 Task: Create a due date automation trigger when advanced on, on the monday after a card is due add basic without the blue label at 11:00 AM.
Action: Mouse moved to (984, 291)
Screenshot: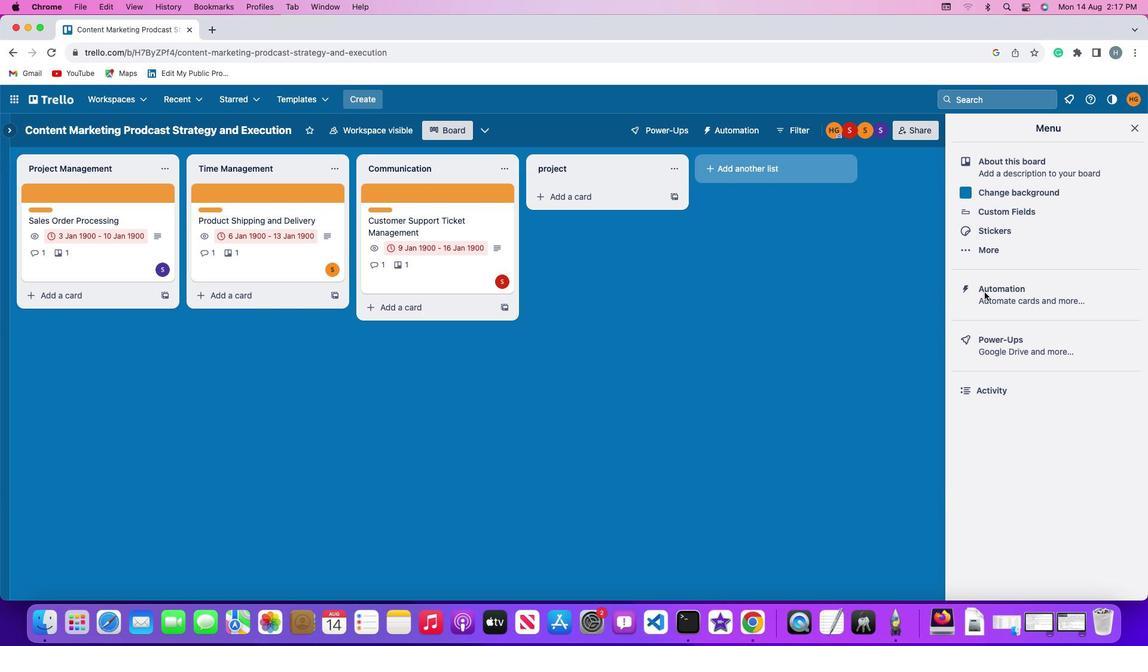 
Action: Mouse pressed left at (984, 291)
Screenshot: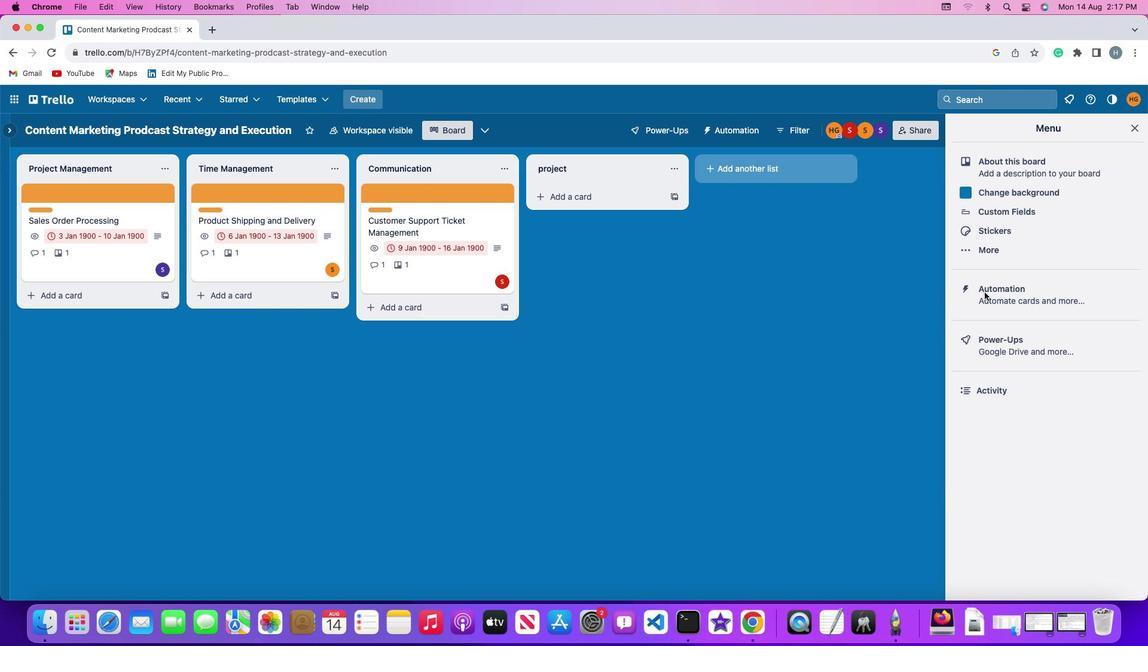 
Action: Mouse pressed left at (984, 291)
Screenshot: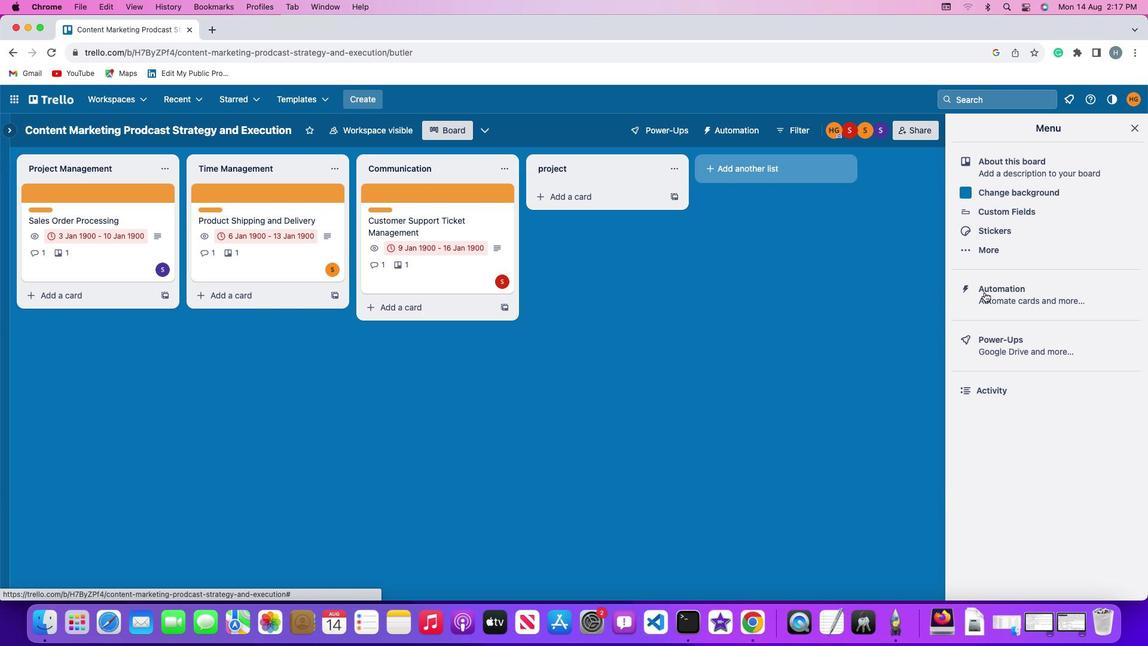 
Action: Mouse moved to (93, 287)
Screenshot: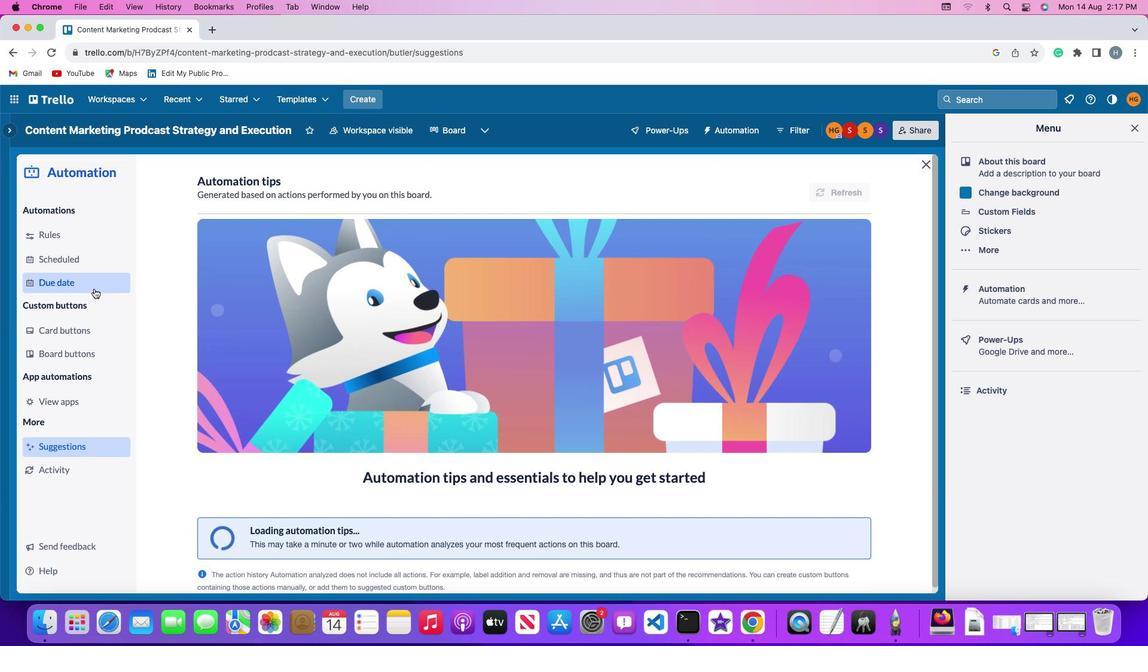 
Action: Mouse pressed left at (93, 287)
Screenshot: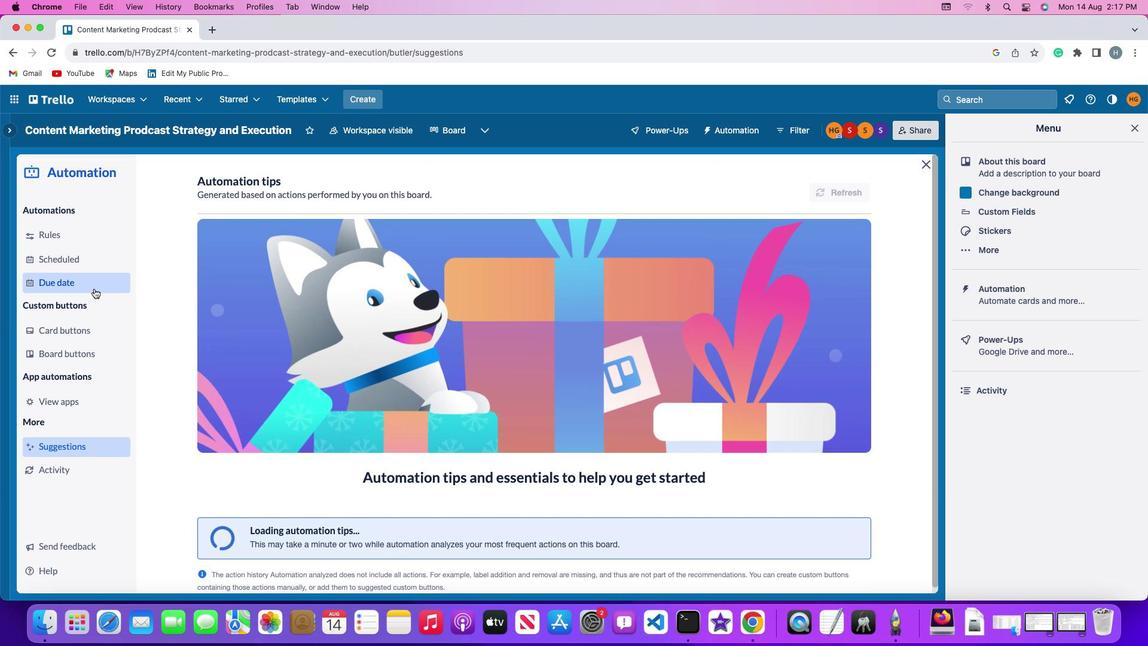 
Action: Mouse moved to (783, 184)
Screenshot: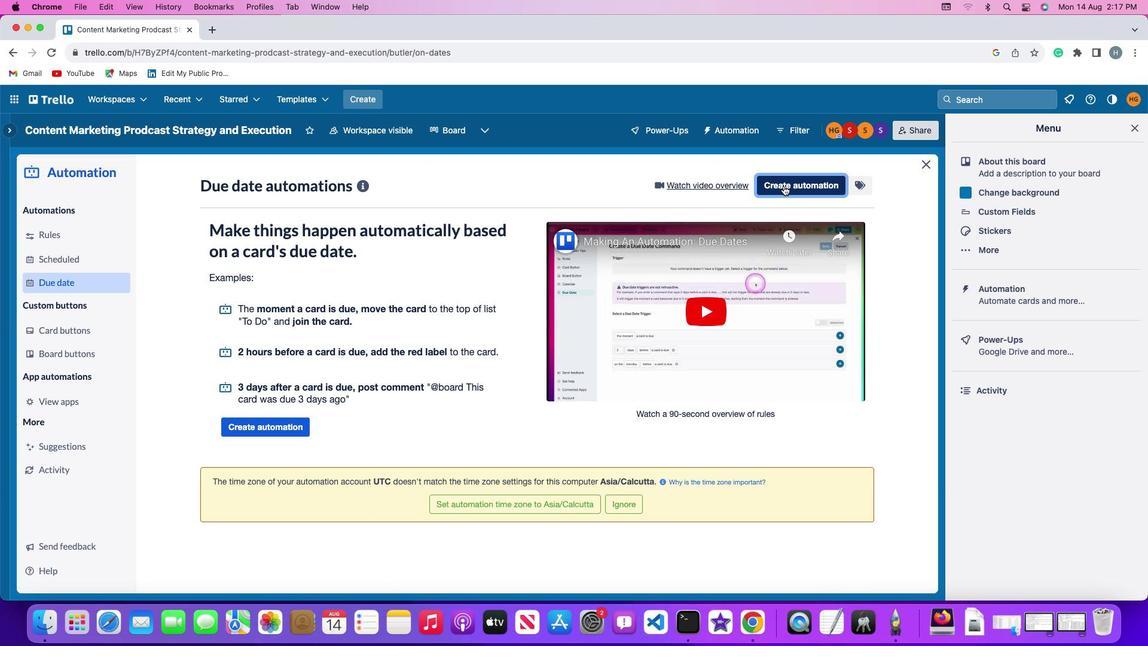 
Action: Mouse pressed left at (783, 184)
Screenshot: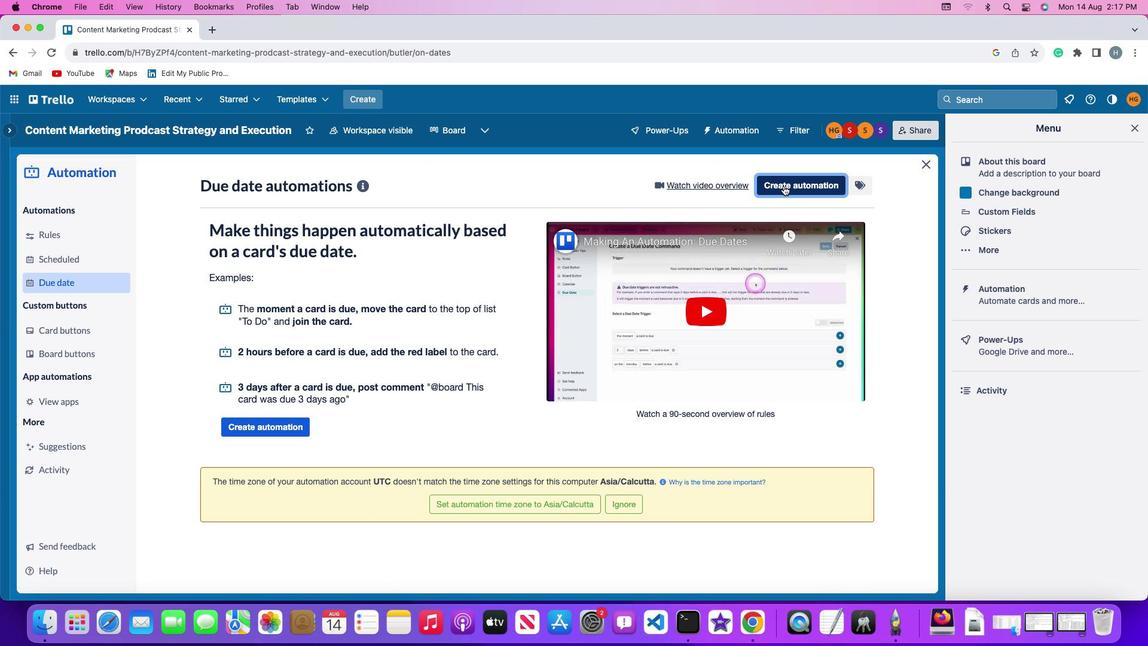 
Action: Mouse moved to (278, 296)
Screenshot: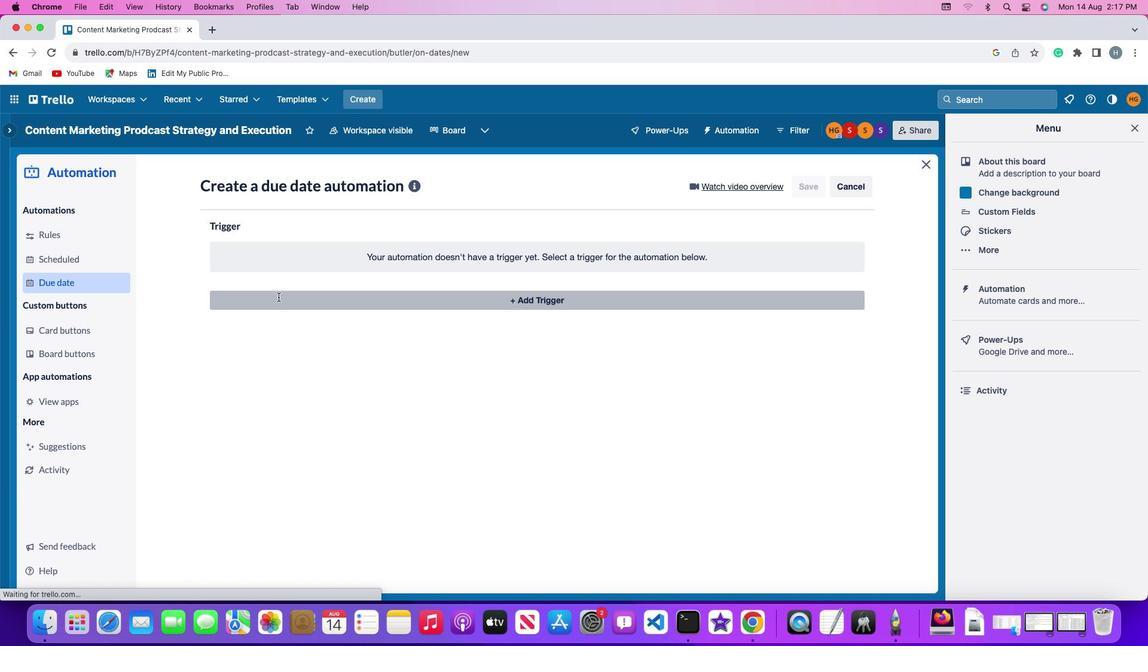 
Action: Mouse pressed left at (278, 296)
Screenshot: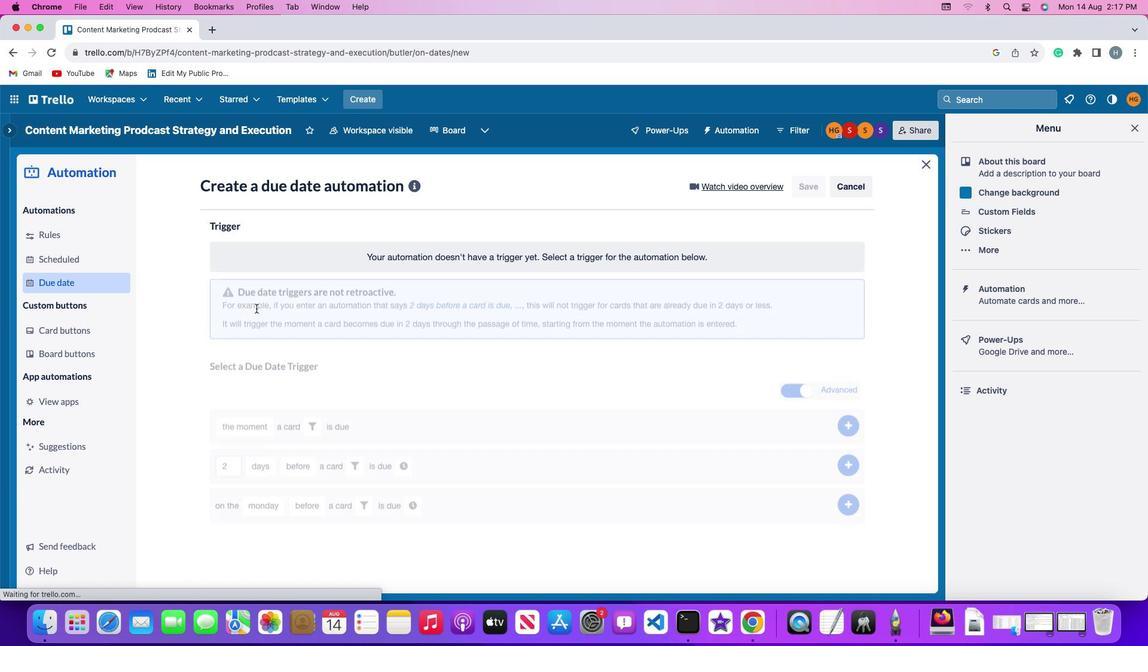 
Action: Mouse moved to (267, 513)
Screenshot: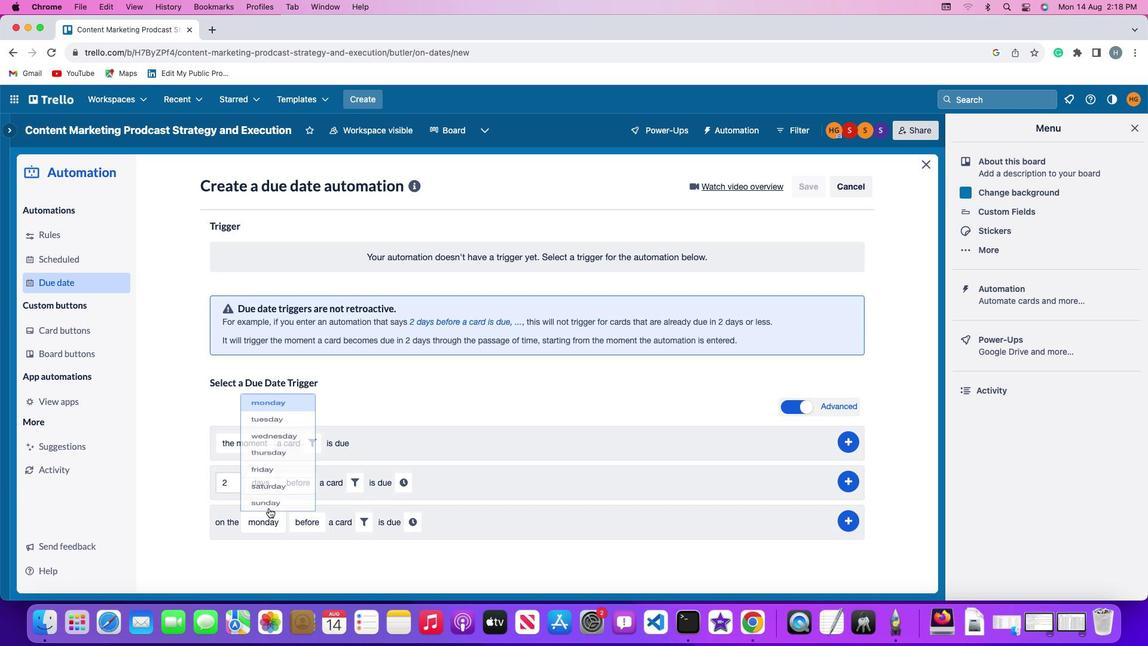 
Action: Mouse pressed left at (267, 513)
Screenshot: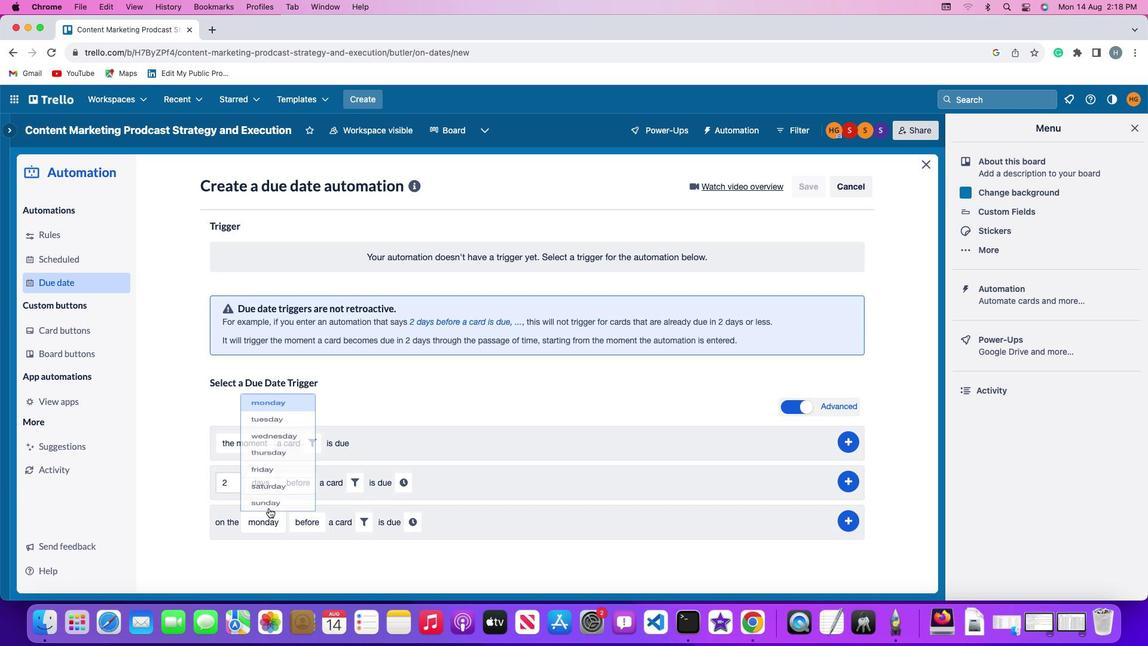 
Action: Mouse moved to (289, 354)
Screenshot: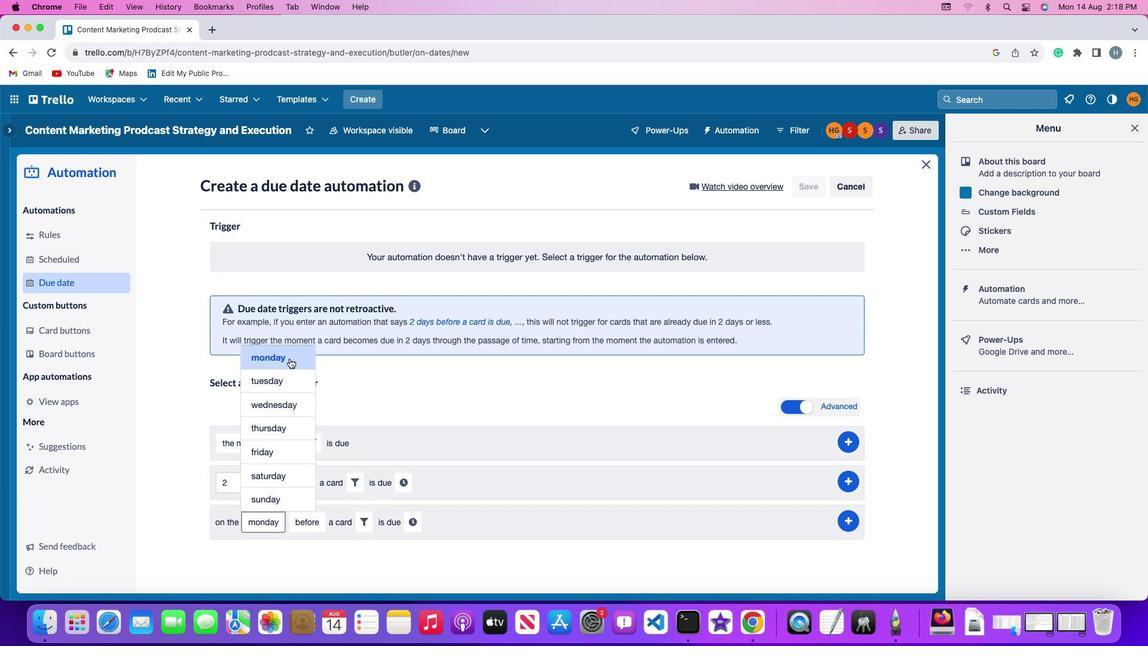 
Action: Mouse pressed left at (289, 354)
Screenshot: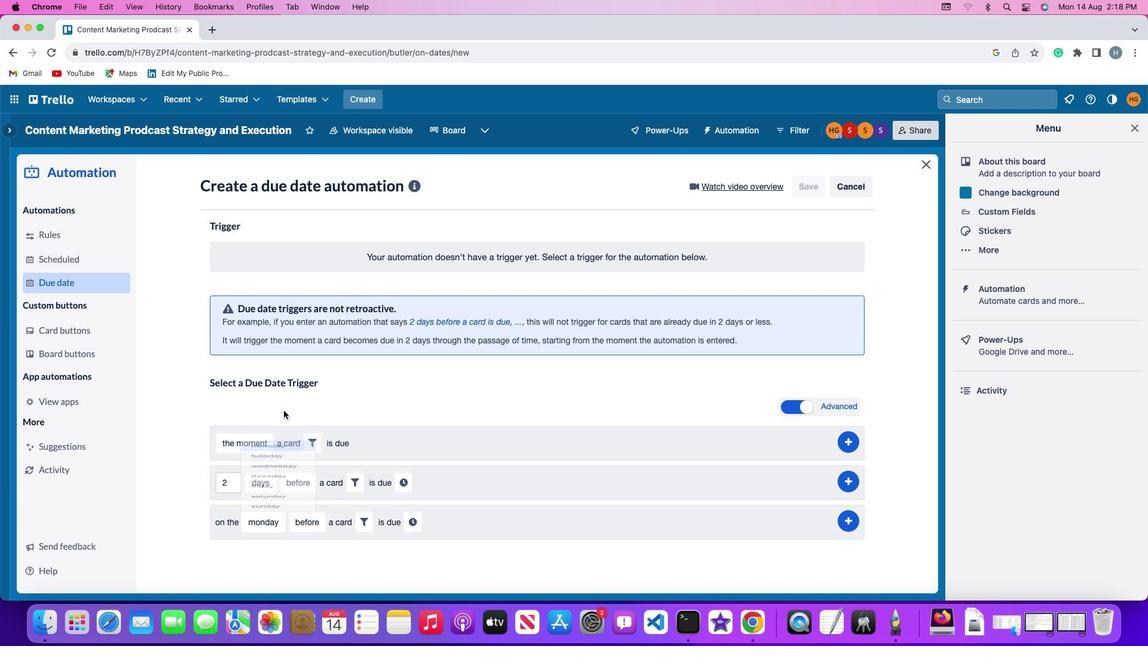 
Action: Mouse moved to (307, 521)
Screenshot: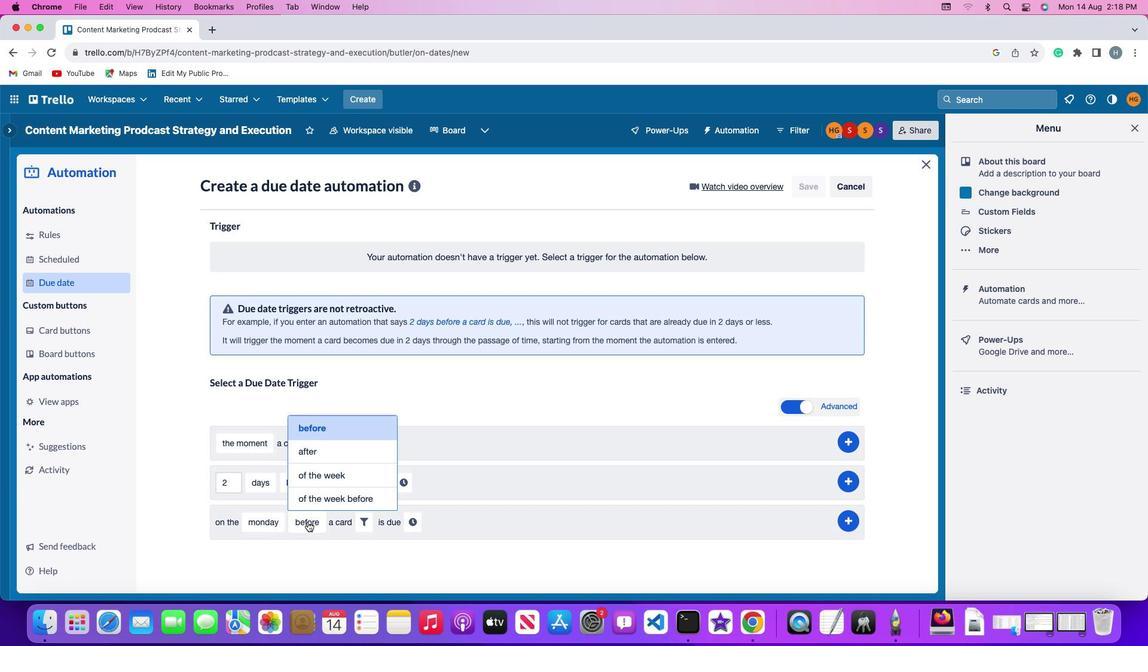
Action: Mouse pressed left at (307, 521)
Screenshot: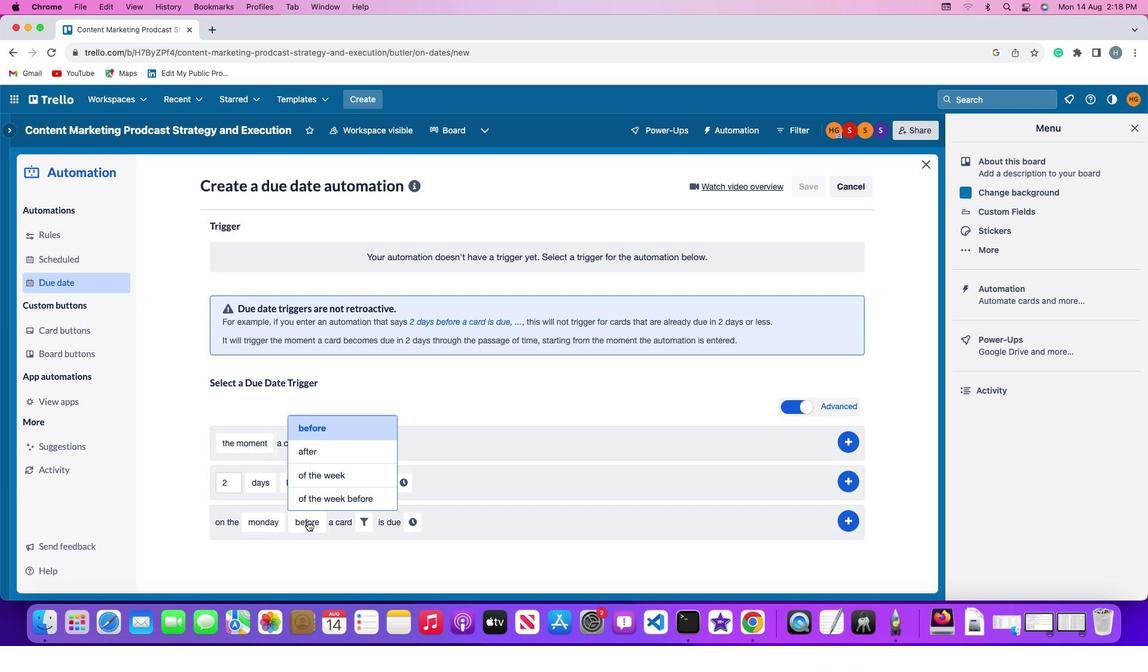 
Action: Mouse moved to (326, 446)
Screenshot: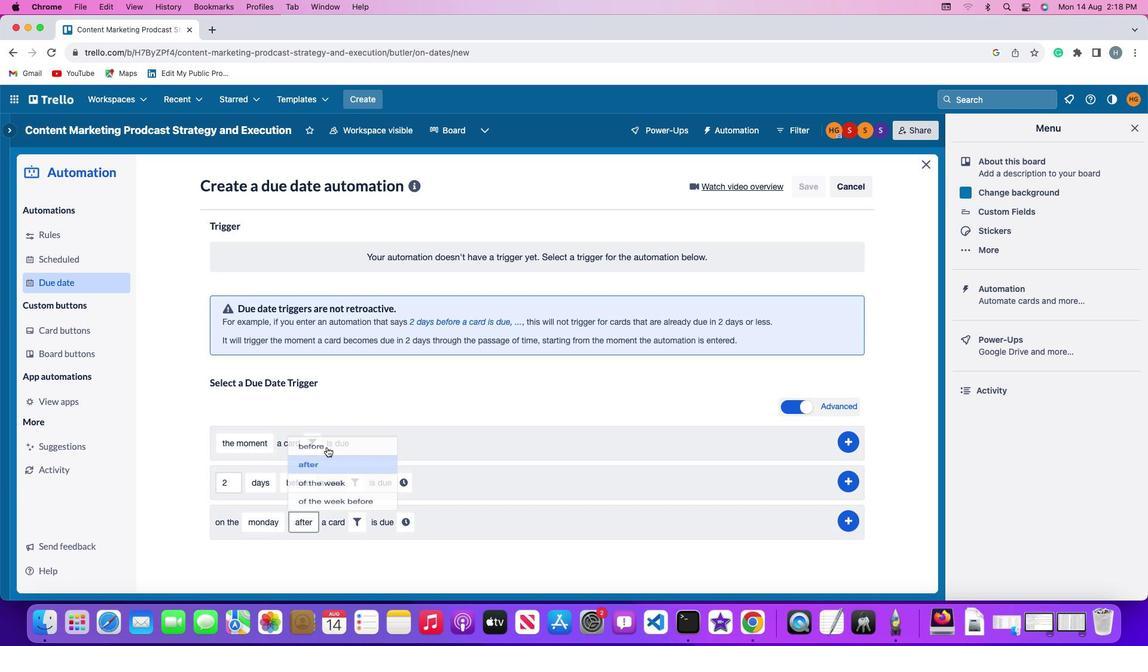 
Action: Mouse pressed left at (326, 446)
Screenshot: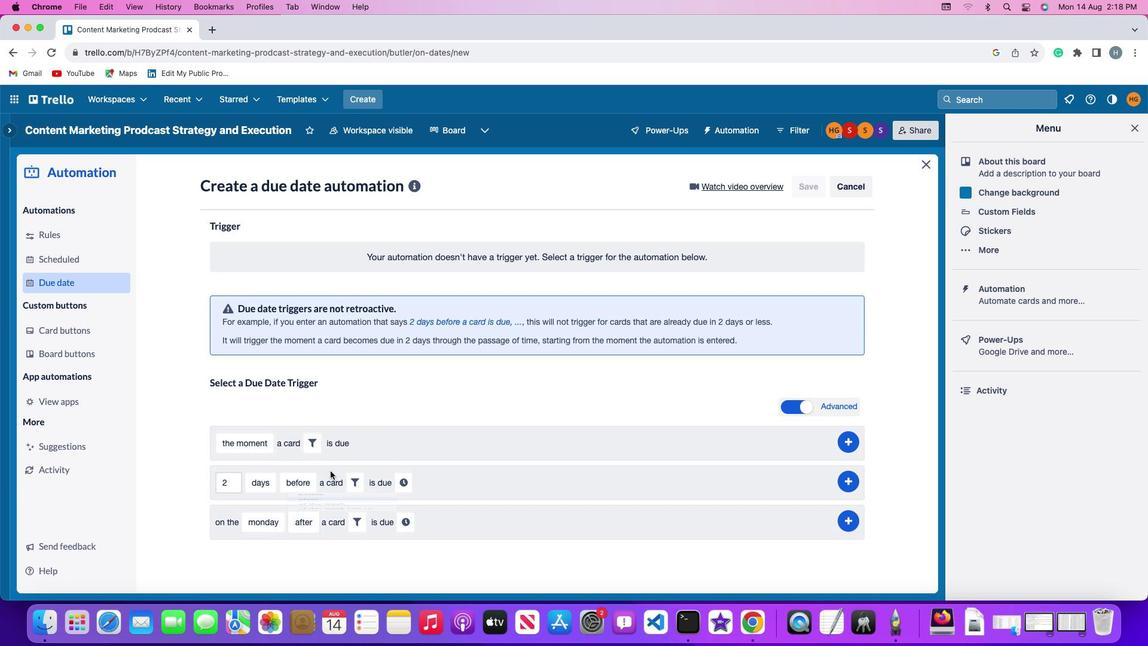 
Action: Mouse moved to (363, 521)
Screenshot: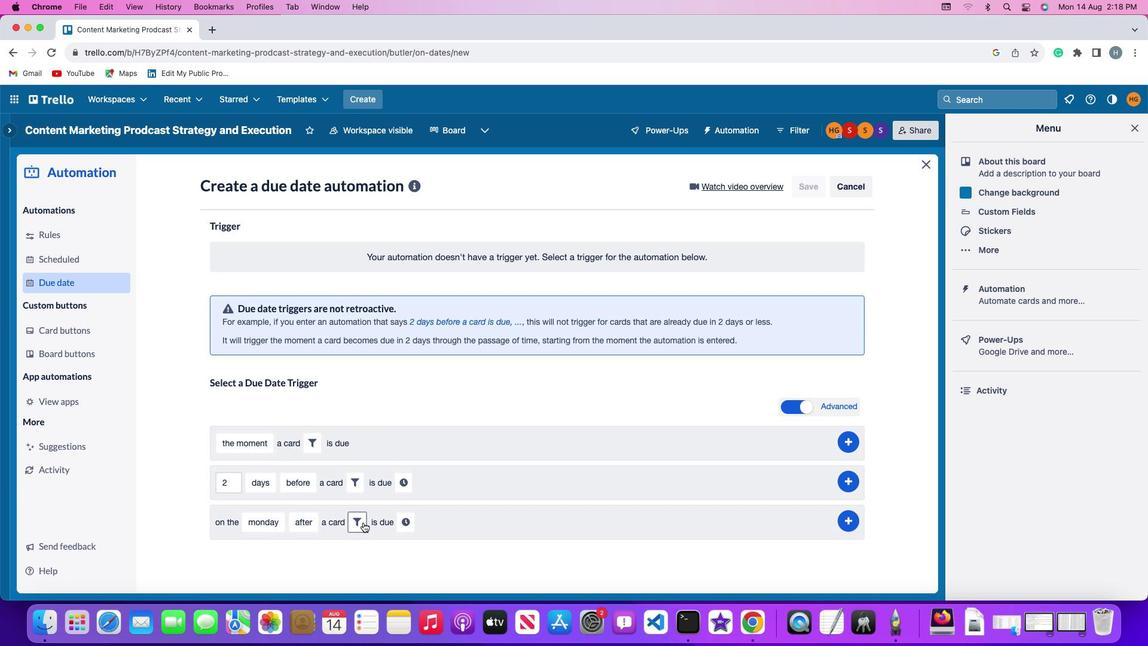 
Action: Mouse pressed left at (363, 521)
Screenshot: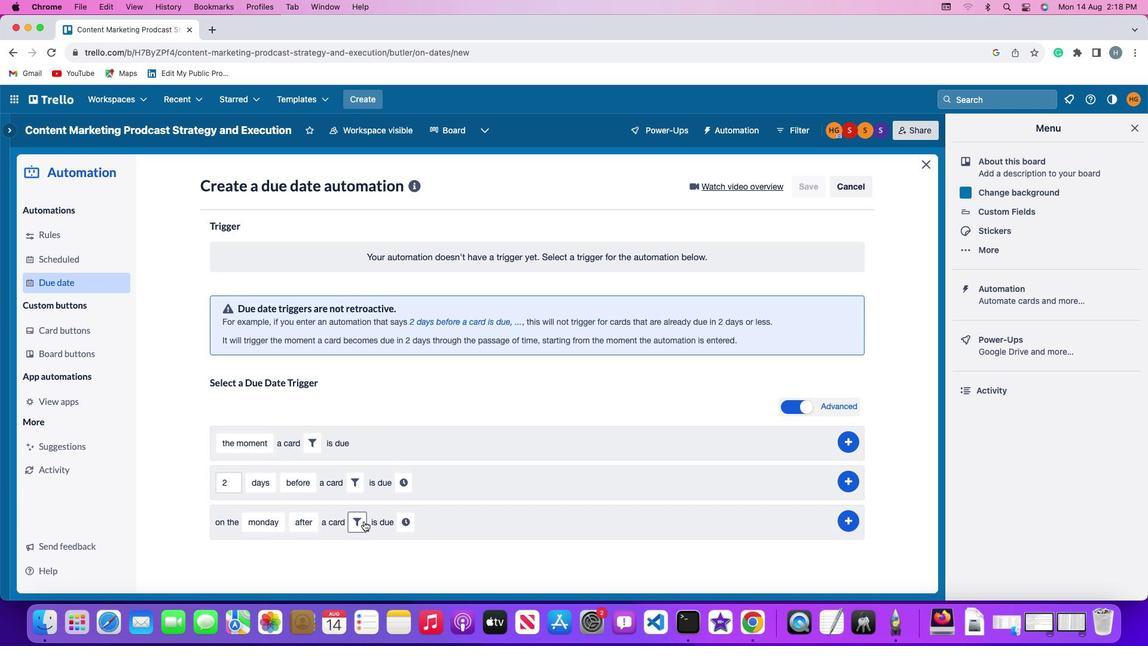
Action: Mouse moved to (338, 556)
Screenshot: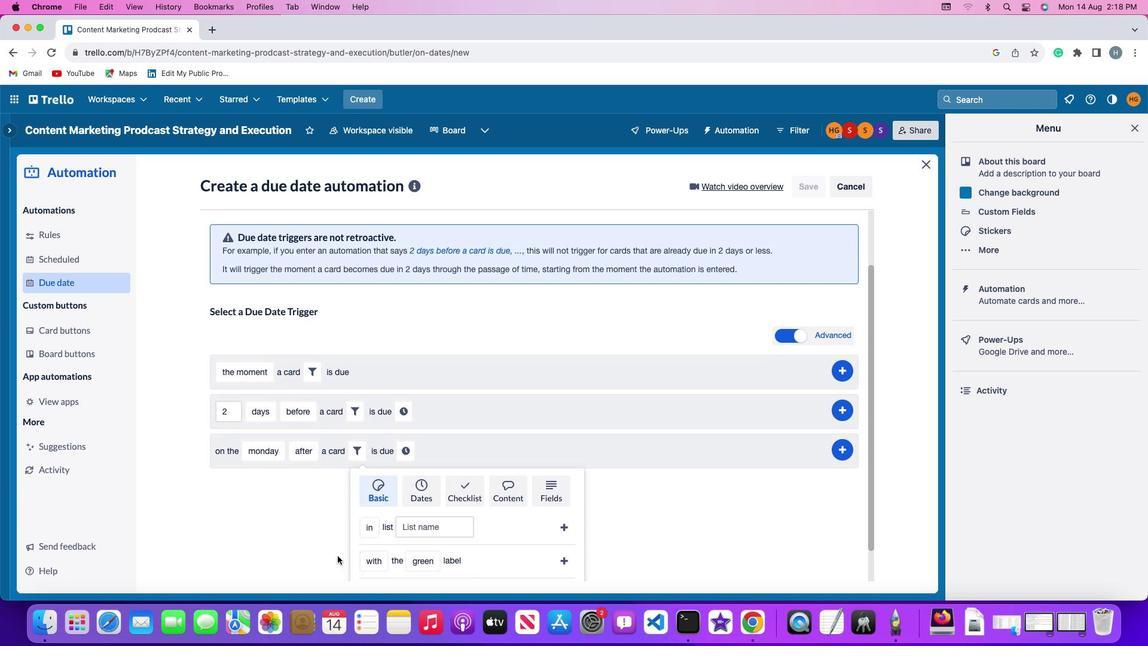 
Action: Mouse scrolled (338, 556) with delta (0, 0)
Screenshot: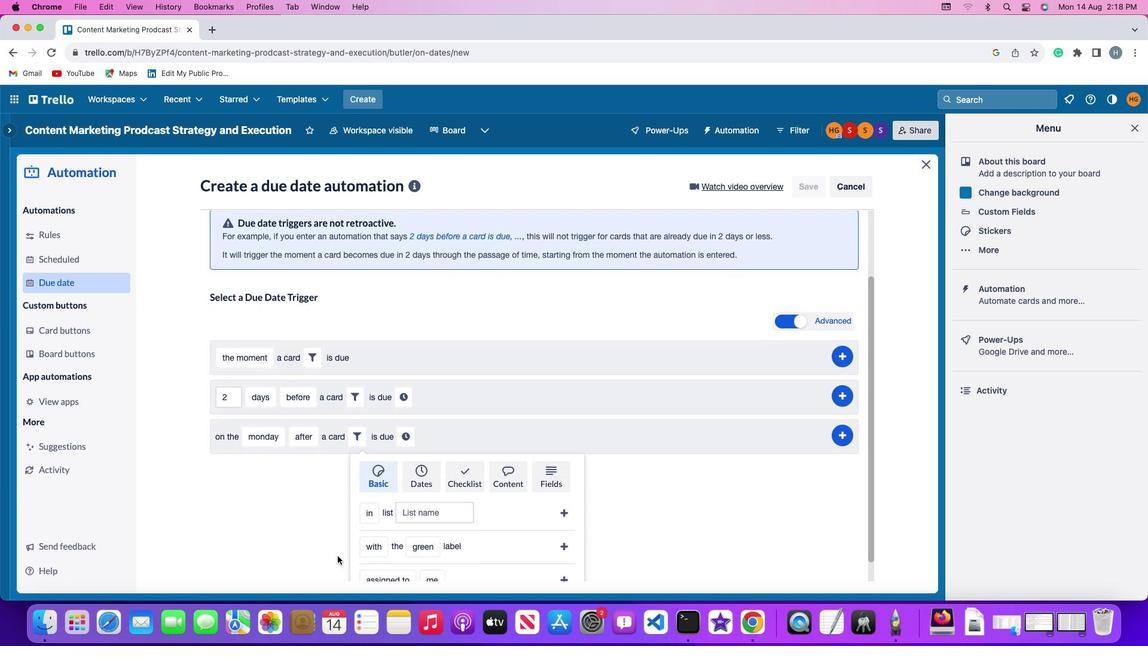
Action: Mouse scrolled (338, 556) with delta (0, 0)
Screenshot: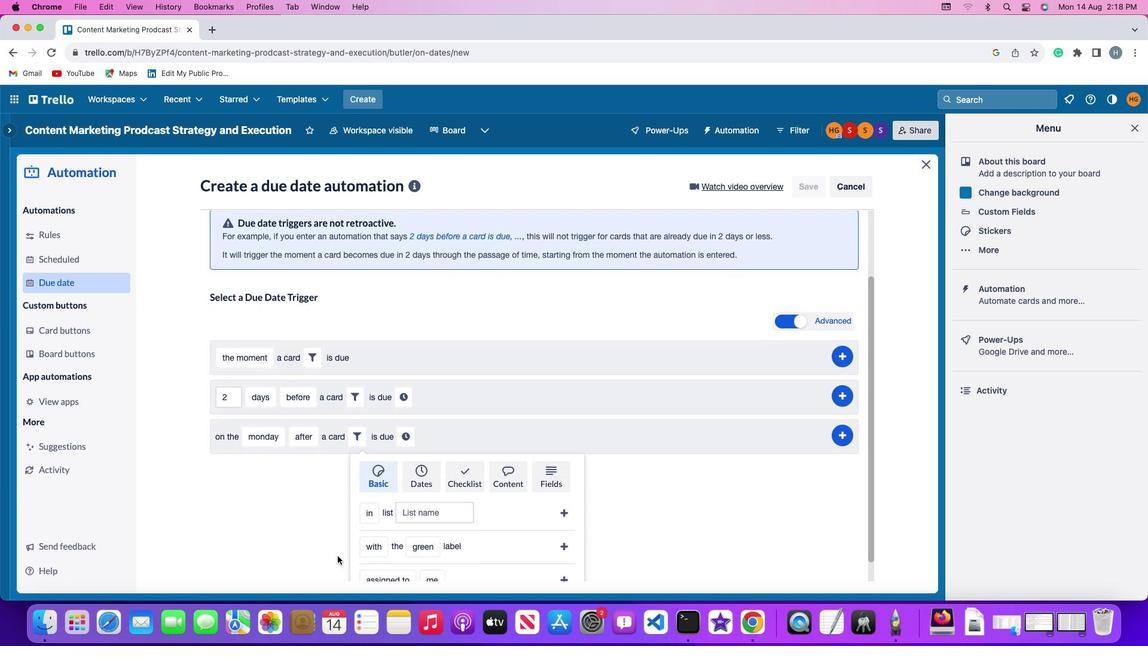 
Action: Mouse scrolled (338, 556) with delta (0, -1)
Screenshot: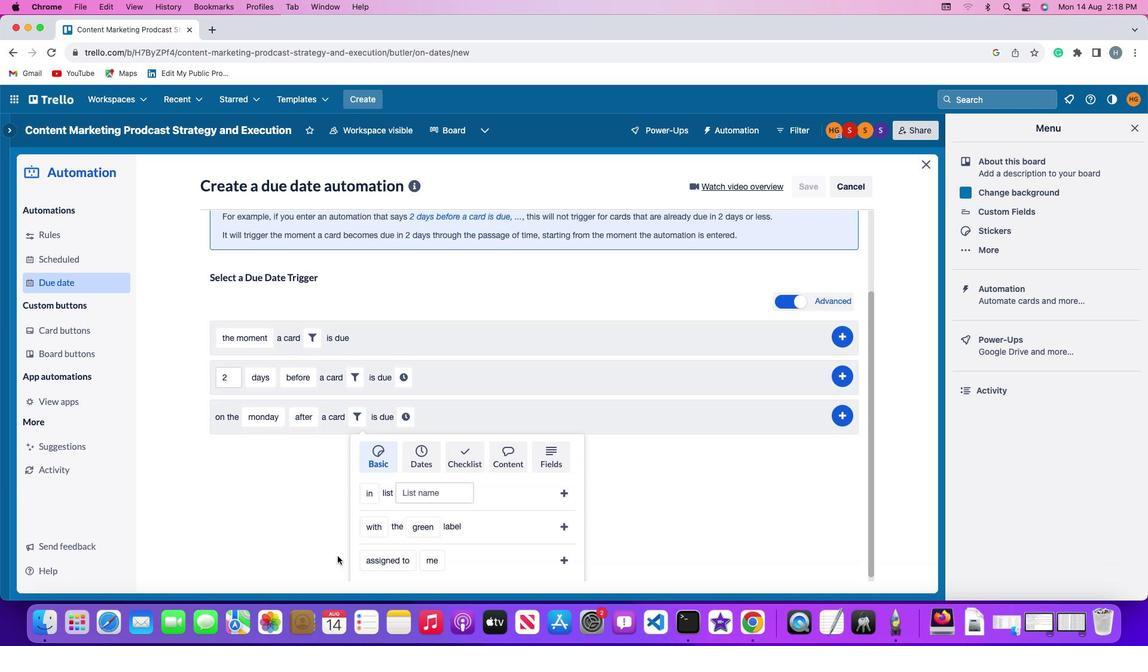 
Action: Mouse moved to (337, 556)
Screenshot: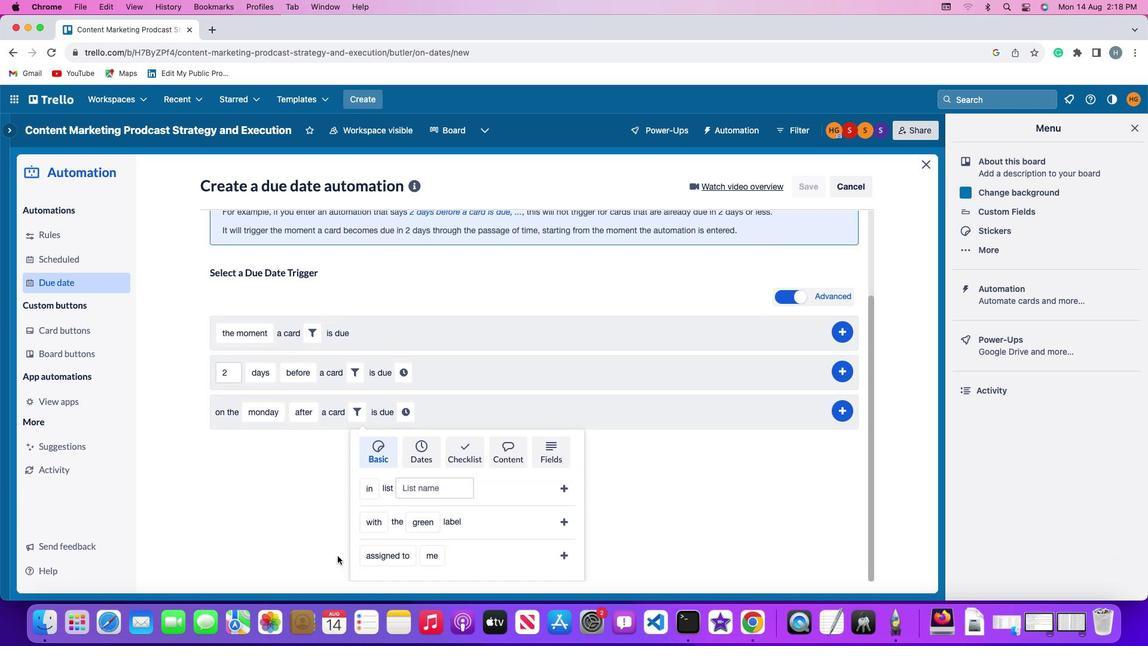 
Action: Mouse scrolled (337, 556) with delta (0, -2)
Screenshot: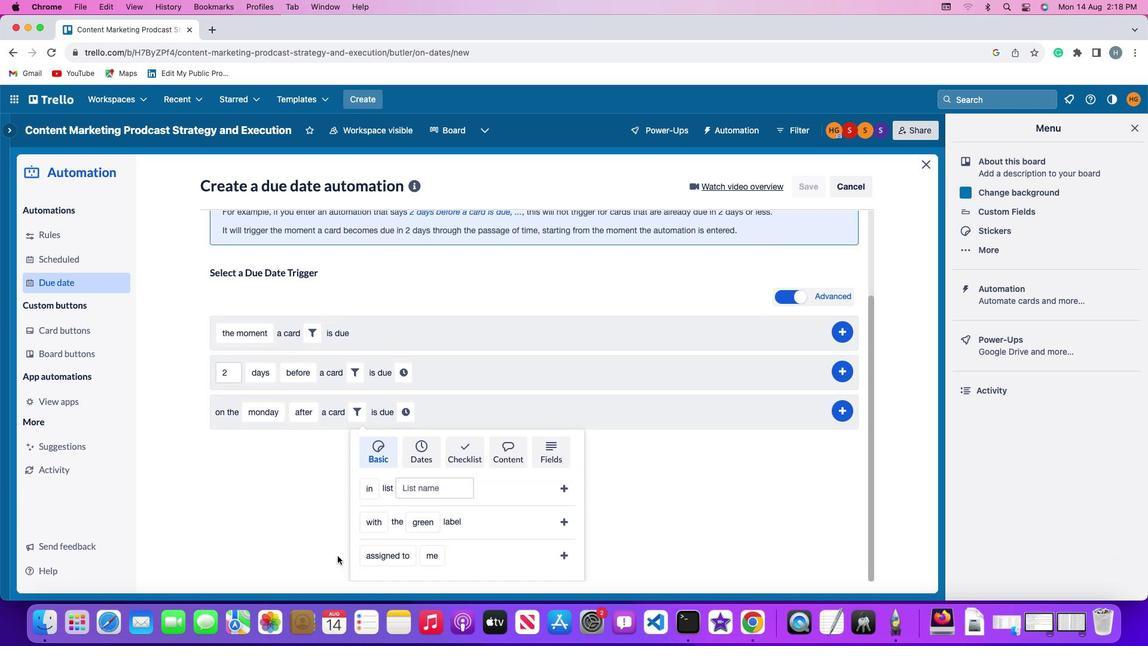 
Action: Mouse moved to (337, 555)
Screenshot: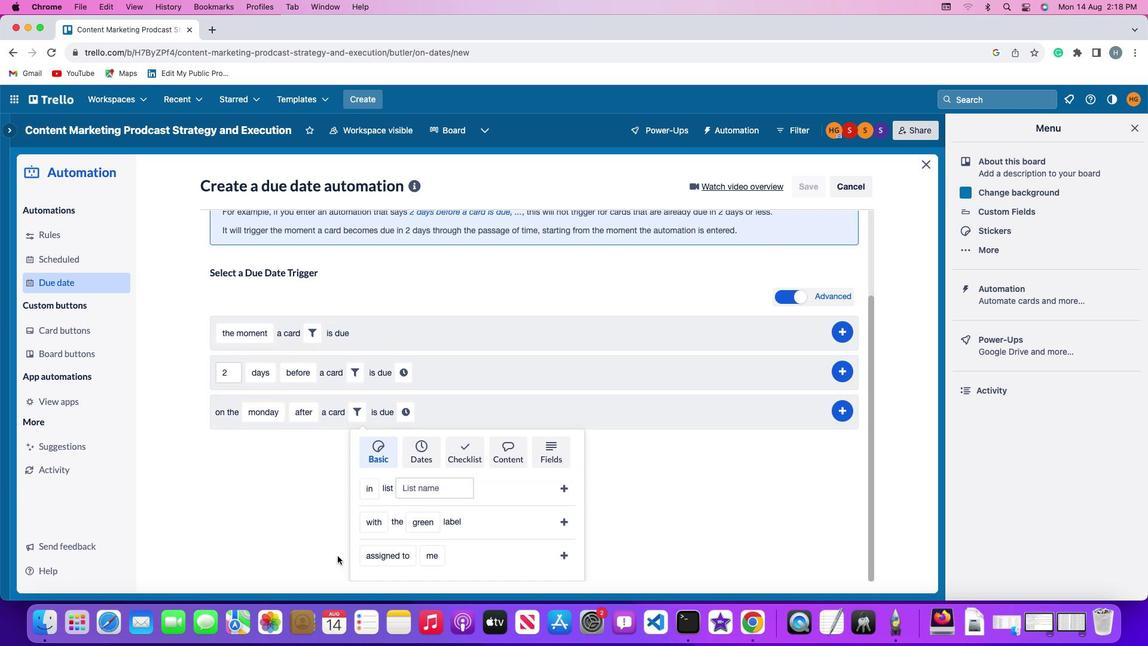 
Action: Mouse scrolled (337, 555) with delta (0, 0)
Screenshot: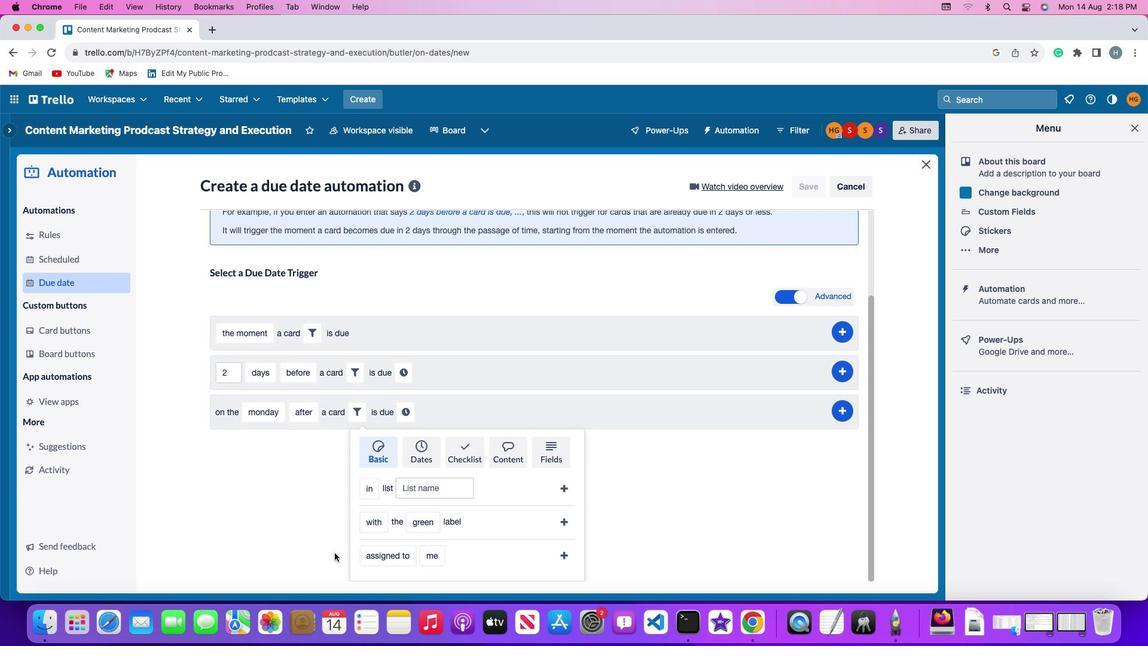 
Action: Mouse scrolled (337, 555) with delta (0, 0)
Screenshot: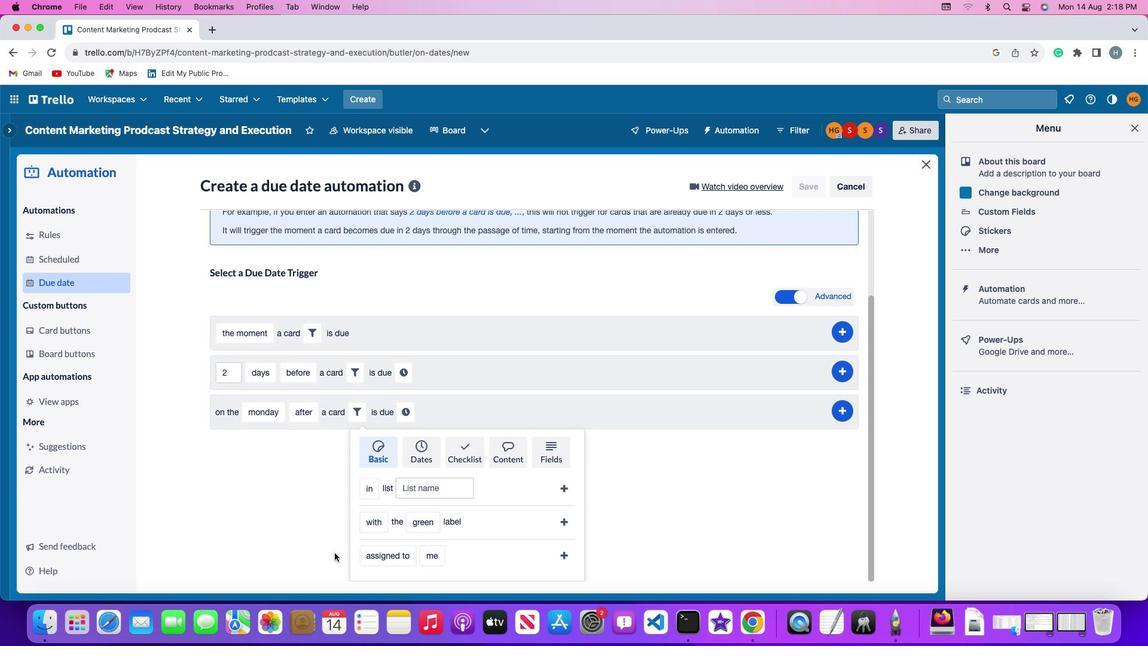 
Action: Mouse scrolled (337, 555) with delta (0, -1)
Screenshot: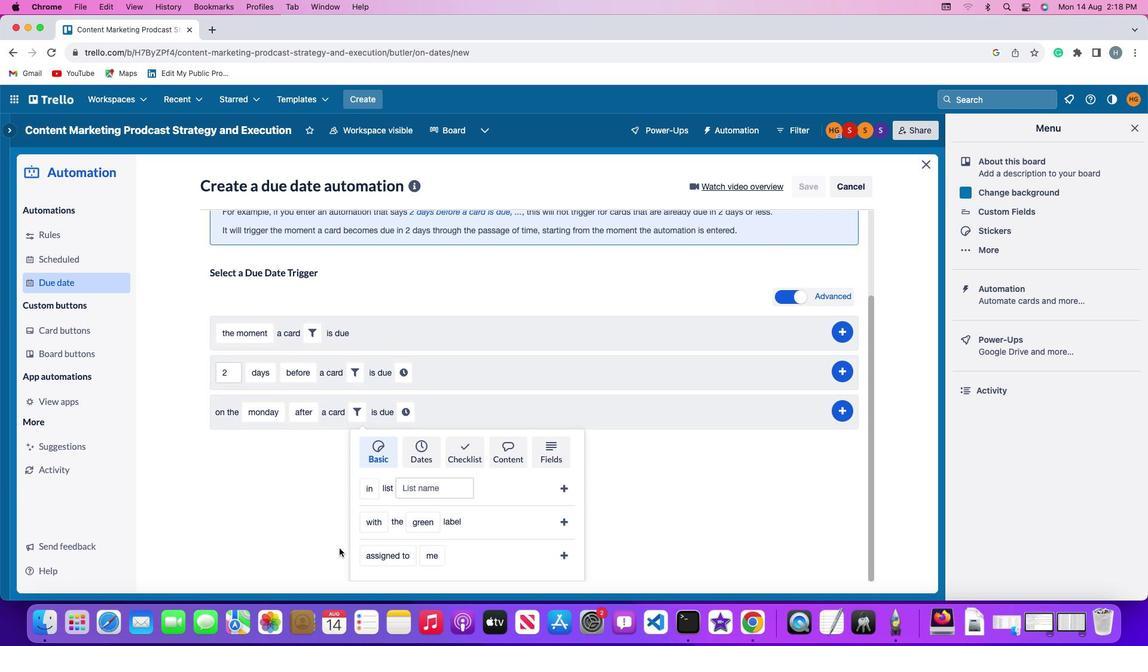 
Action: Mouse moved to (334, 552)
Screenshot: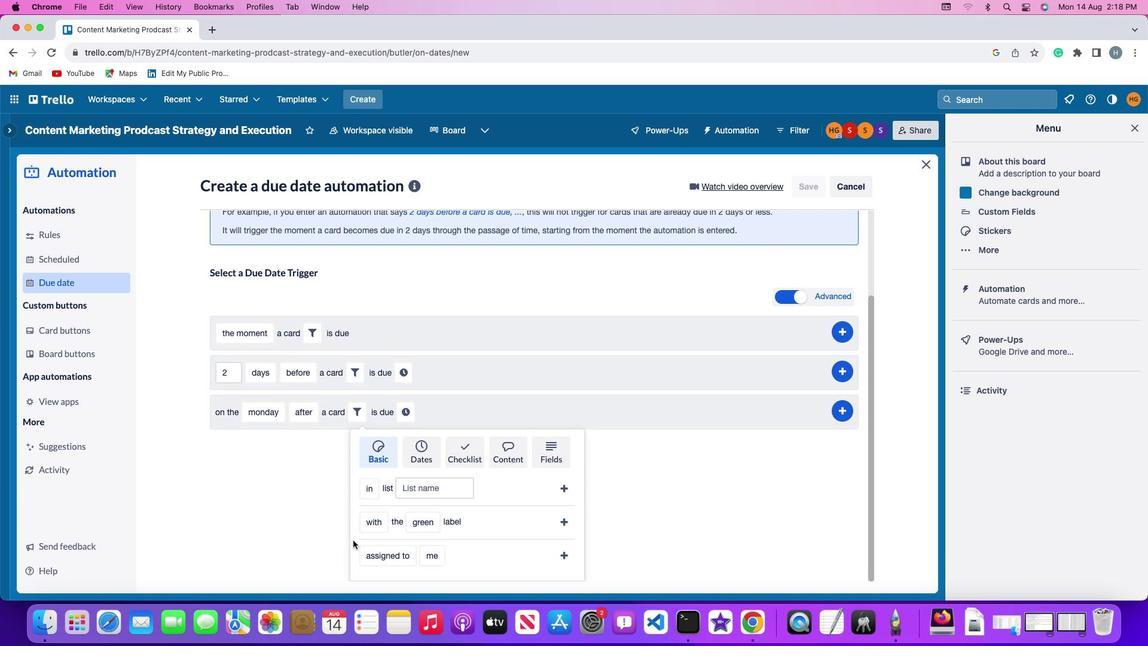 
Action: Mouse scrolled (334, 552) with delta (0, -2)
Screenshot: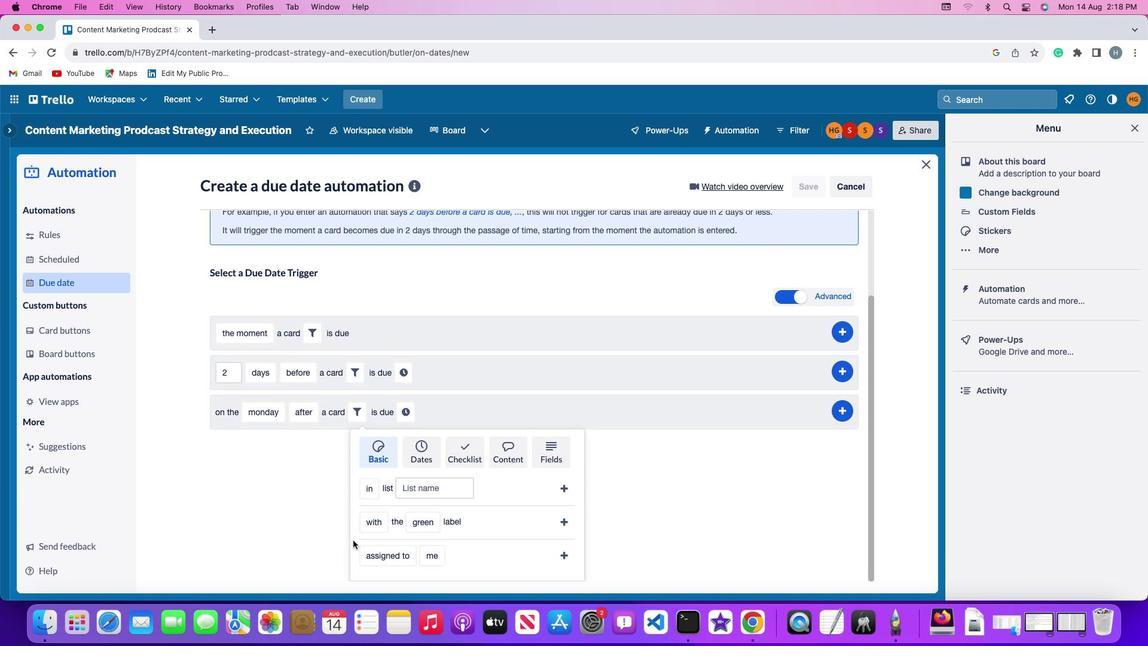 
Action: Mouse moved to (371, 523)
Screenshot: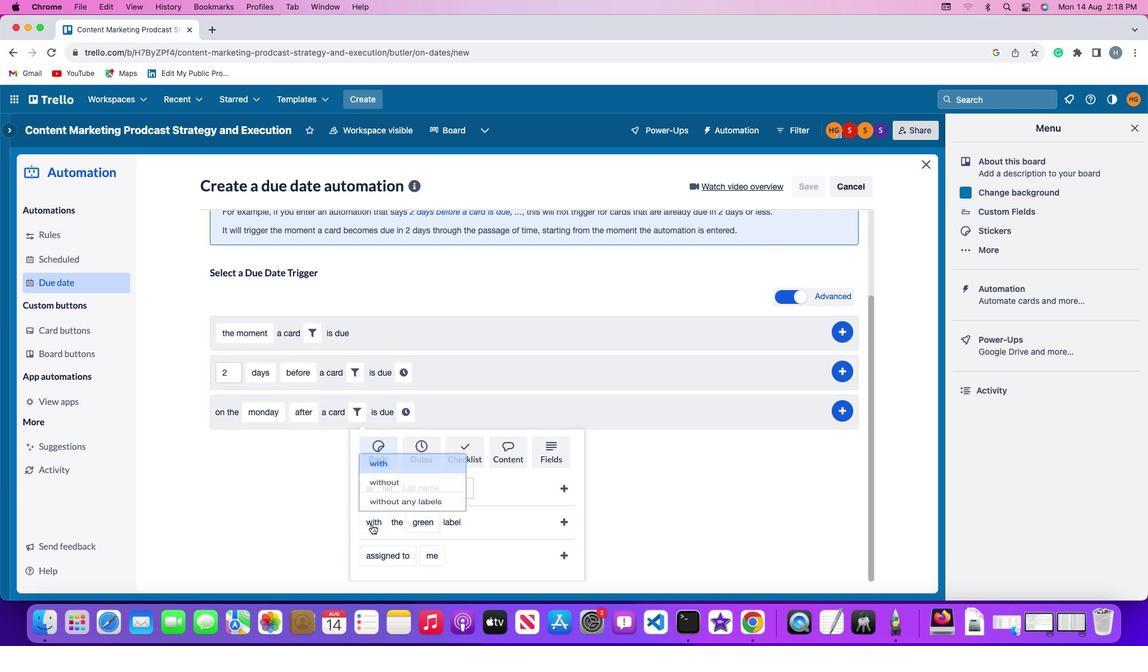 
Action: Mouse pressed left at (371, 523)
Screenshot: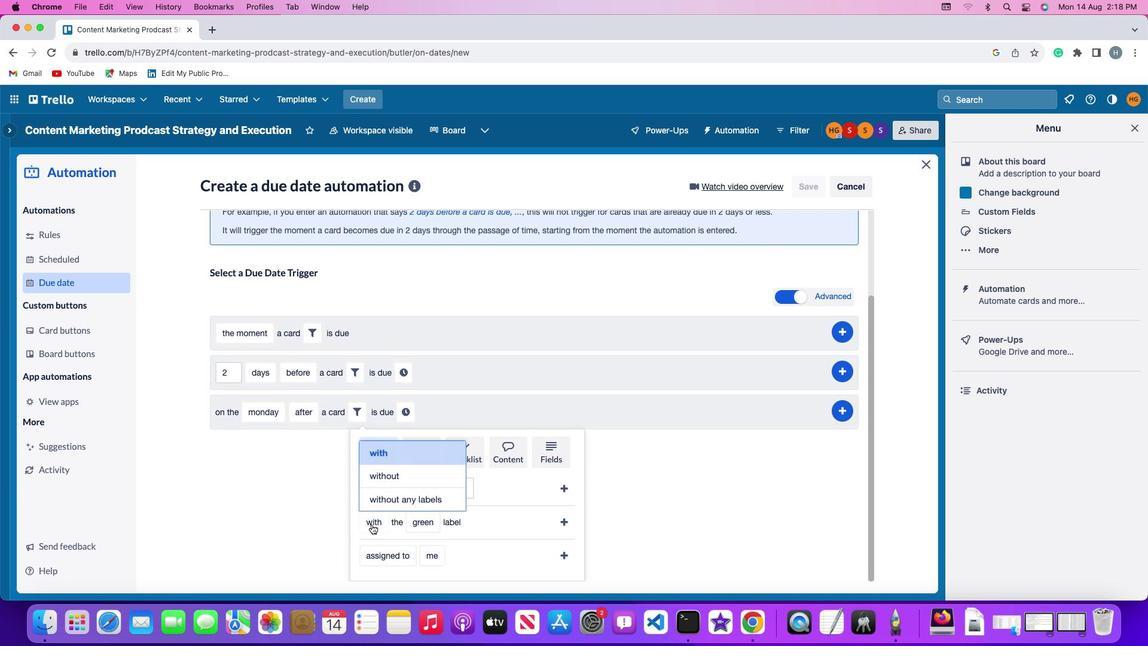 
Action: Mouse moved to (384, 472)
Screenshot: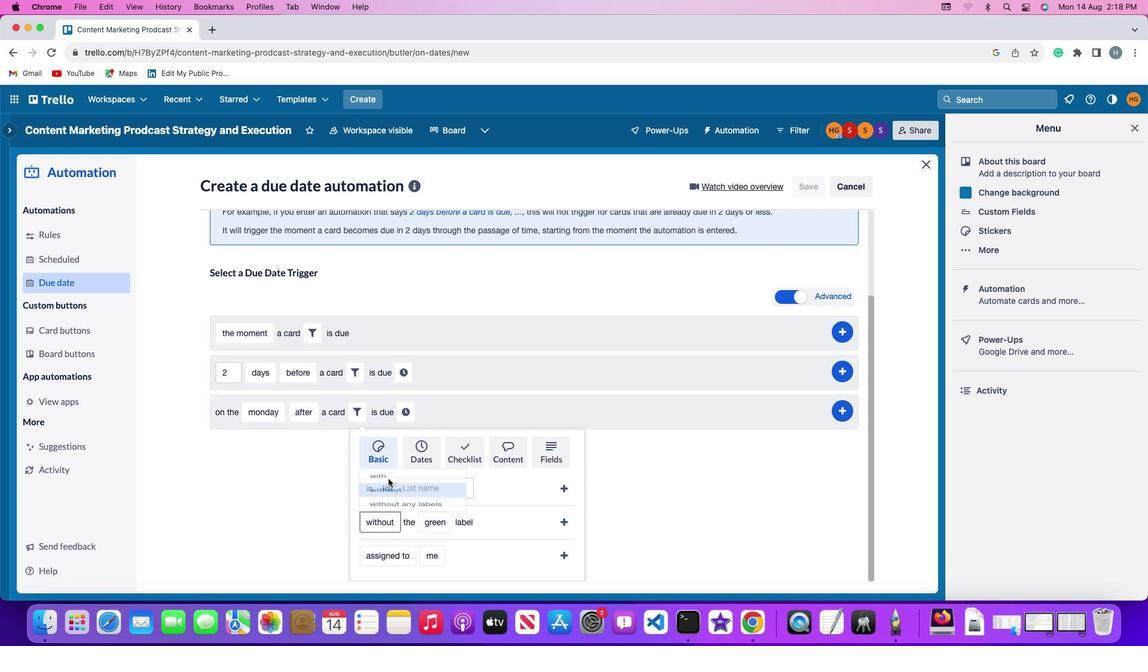
Action: Mouse pressed left at (384, 472)
Screenshot: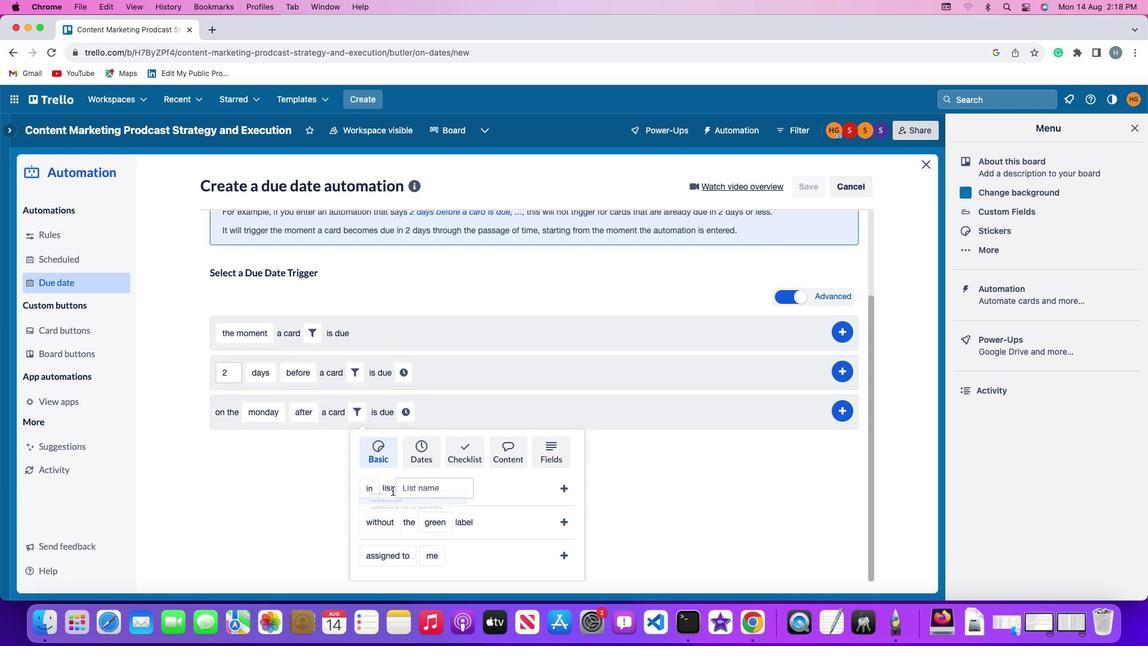 
Action: Mouse moved to (435, 524)
Screenshot: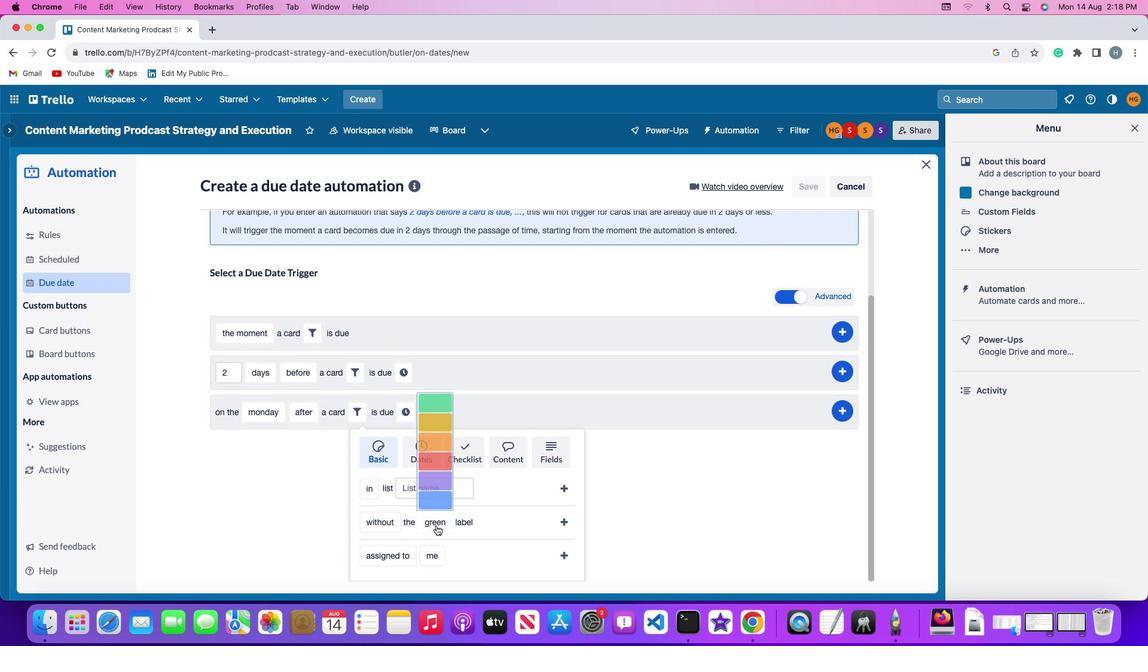 
Action: Mouse pressed left at (435, 524)
Screenshot: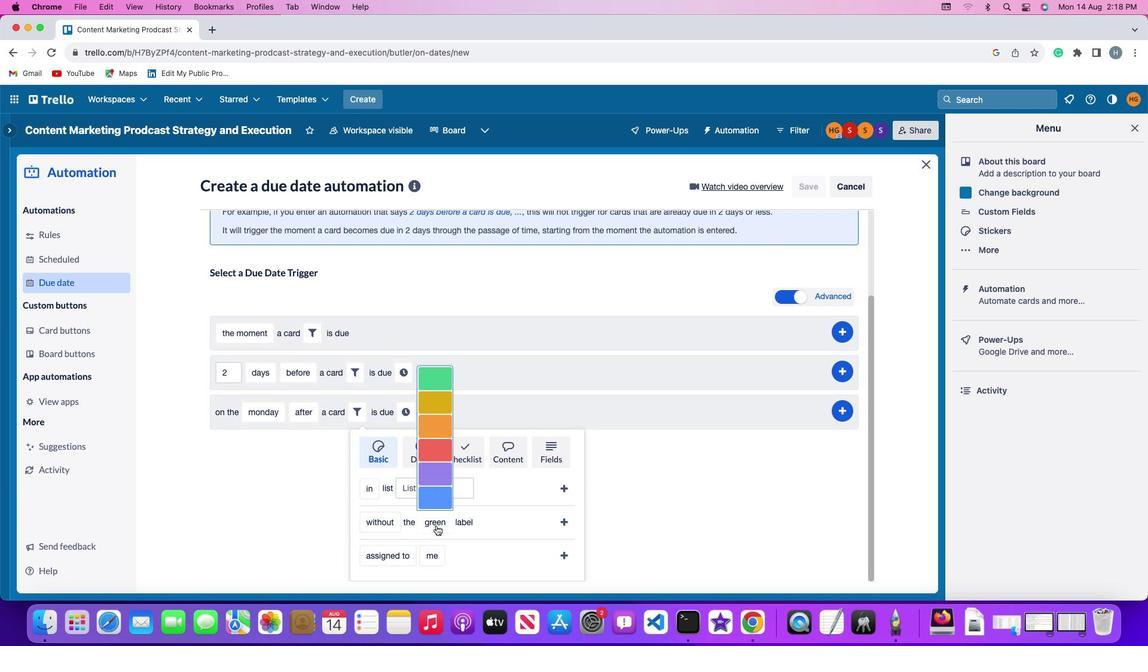 
Action: Mouse moved to (438, 505)
Screenshot: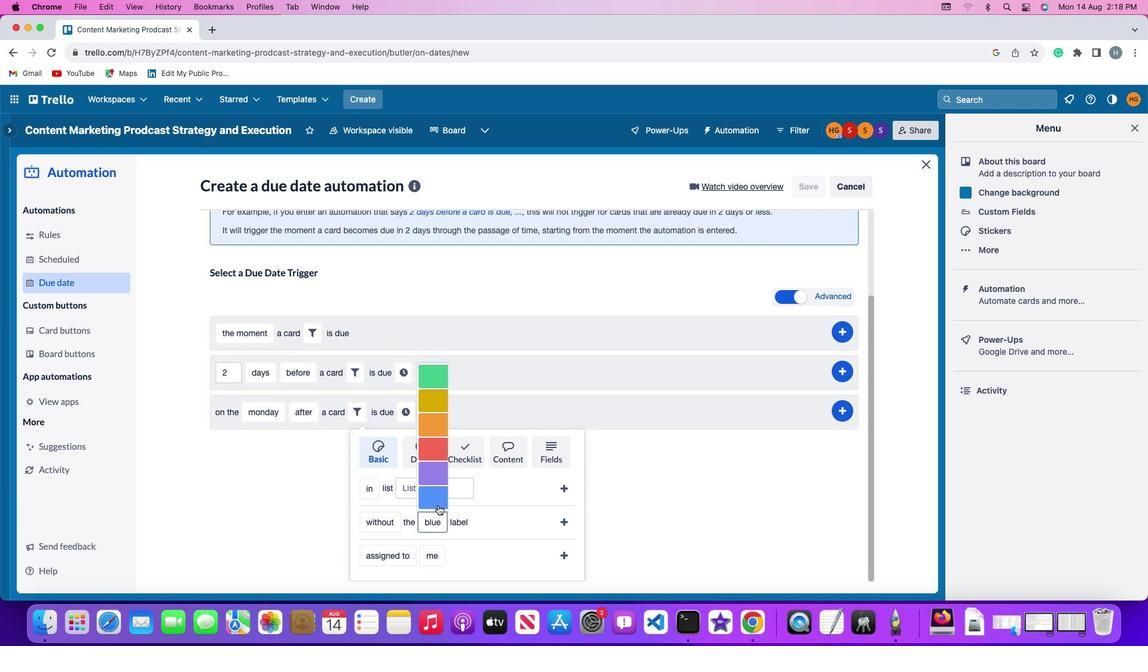
Action: Mouse pressed left at (438, 505)
Screenshot: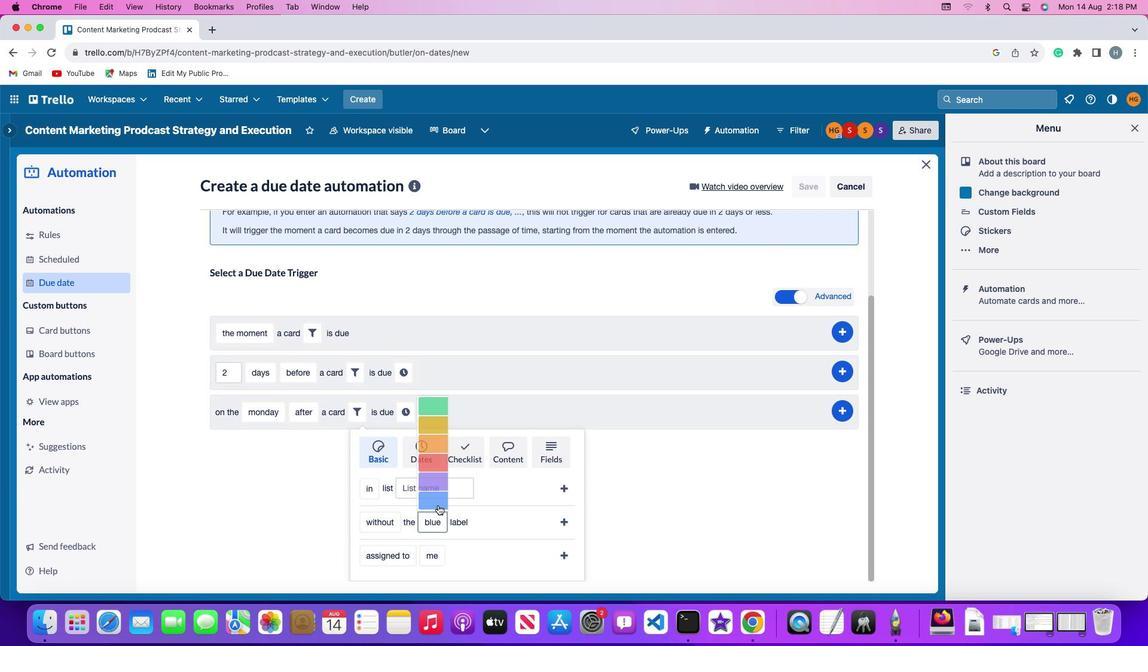 
Action: Mouse moved to (566, 516)
Screenshot: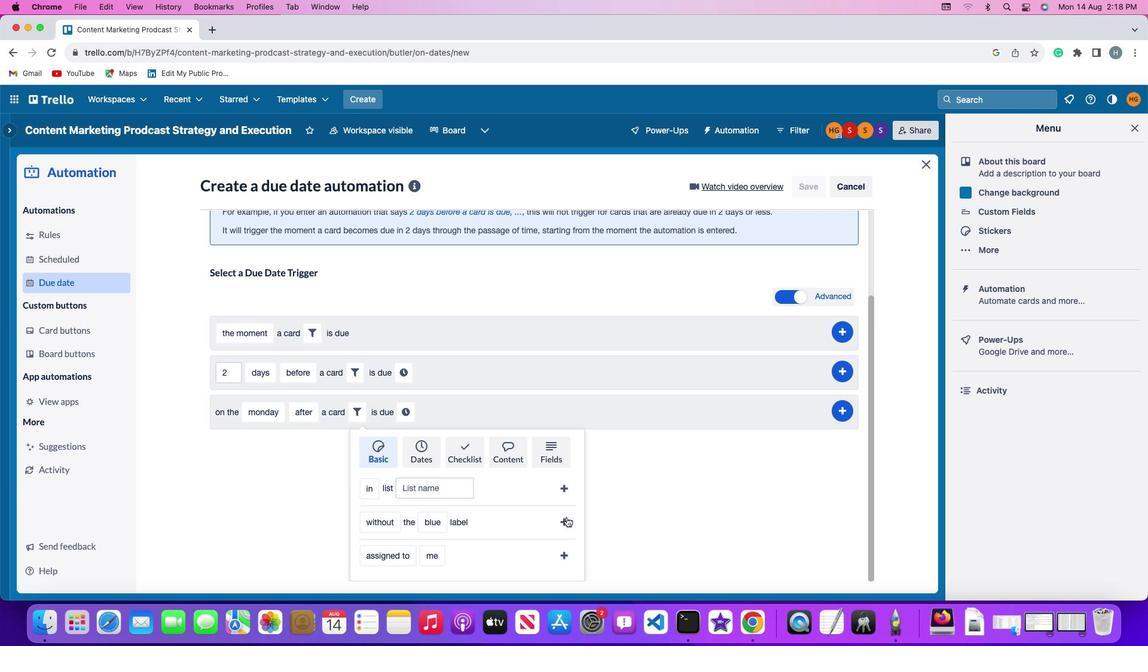 
Action: Mouse pressed left at (566, 516)
Screenshot: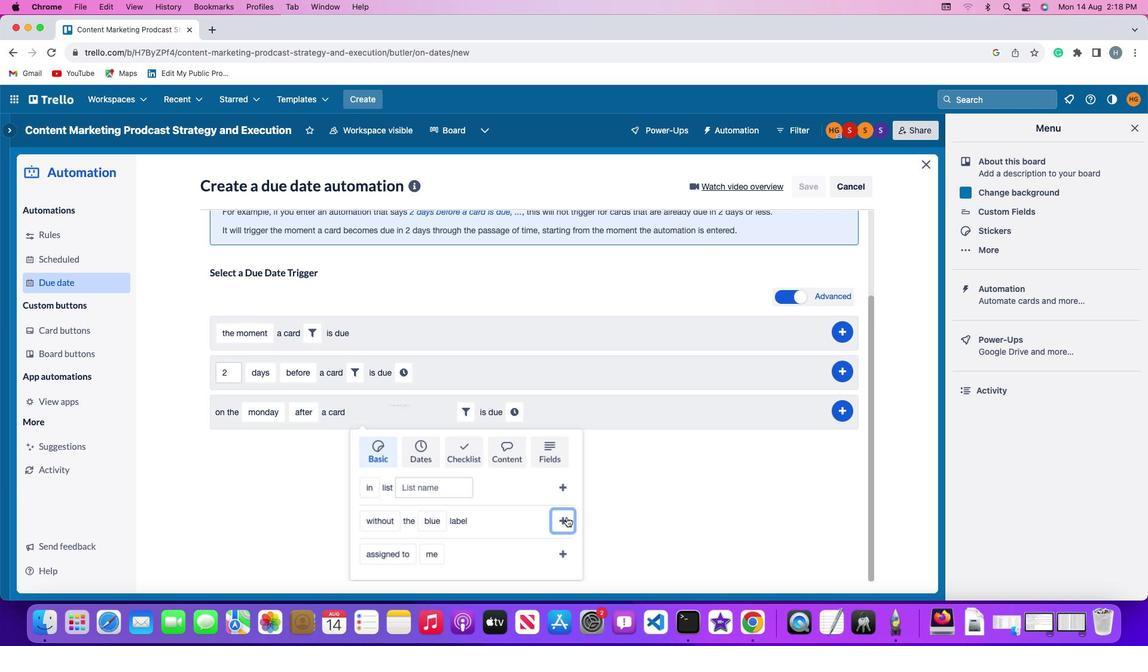 
Action: Mouse moved to (505, 519)
Screenshot: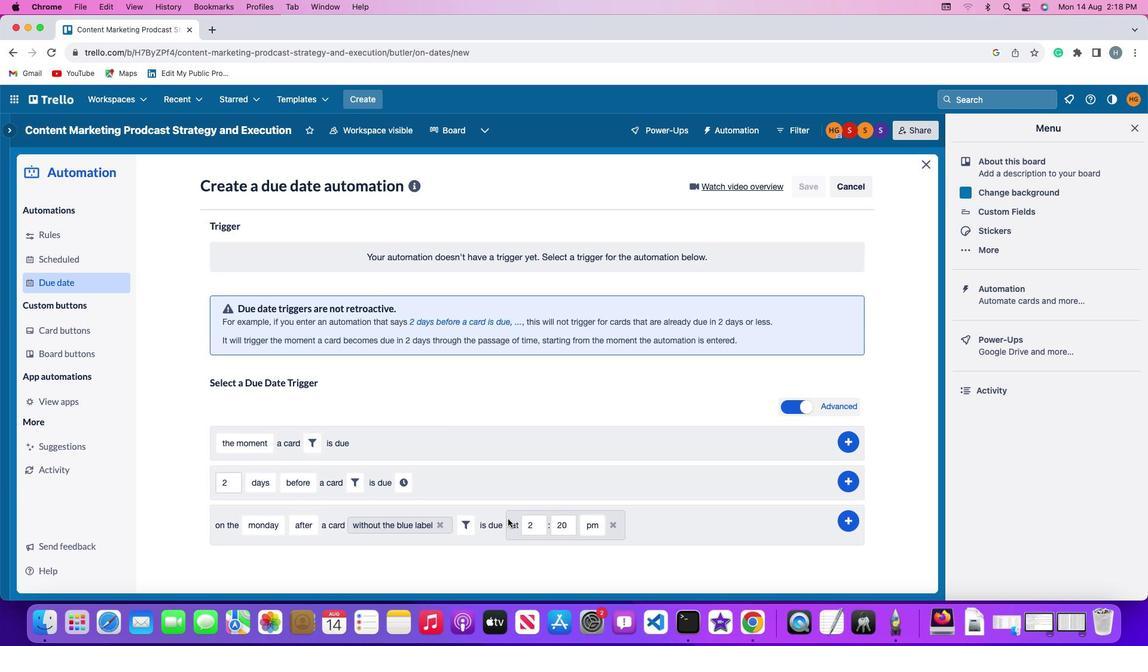 
Action: Mouse pressed left at (505, 519)
Screenshot: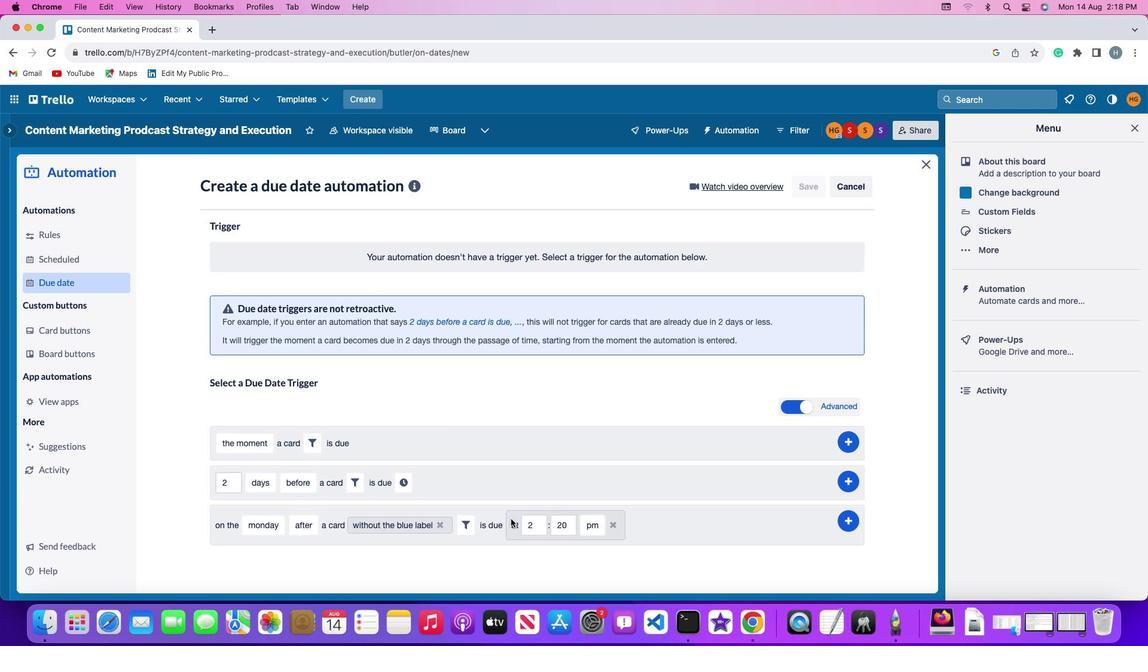 
Action: Mouse moved to (533, 523)
Screenshot: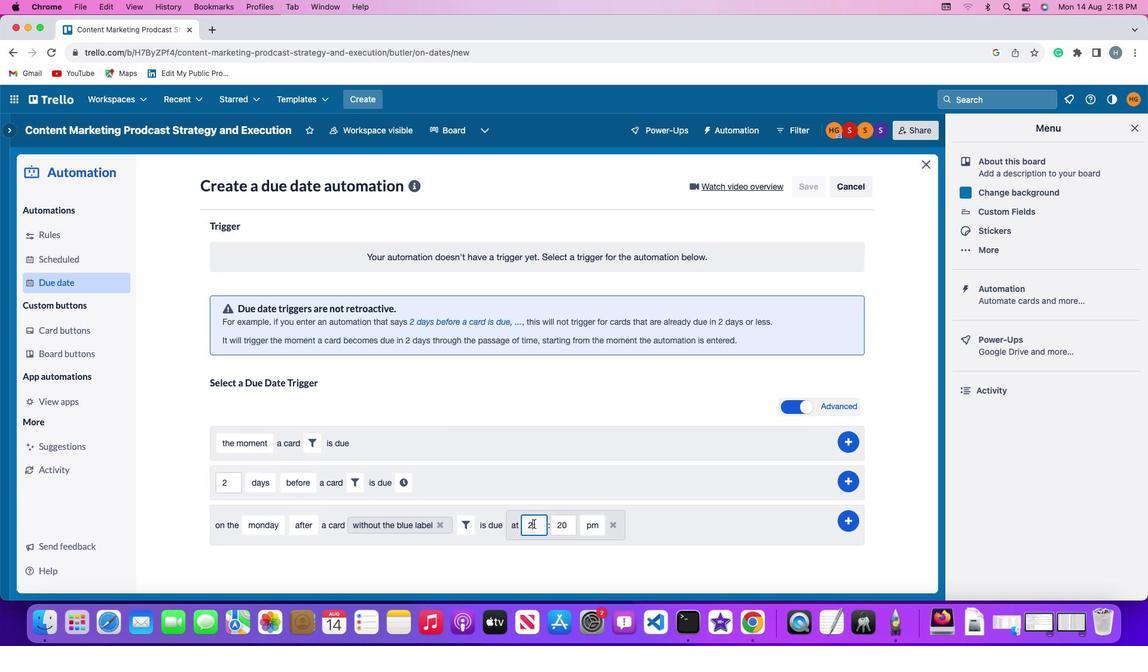 
Action: Mouse pressed left at (533, 523)
Screenshot: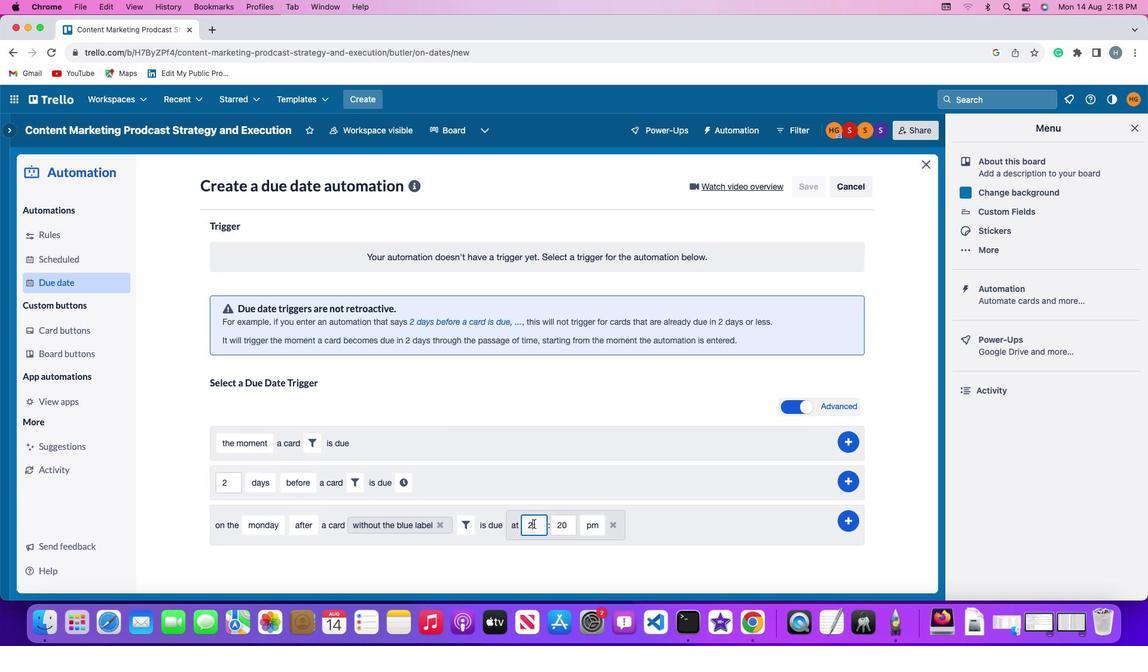 
Action: Key pressed Key.backspace
Screenshot: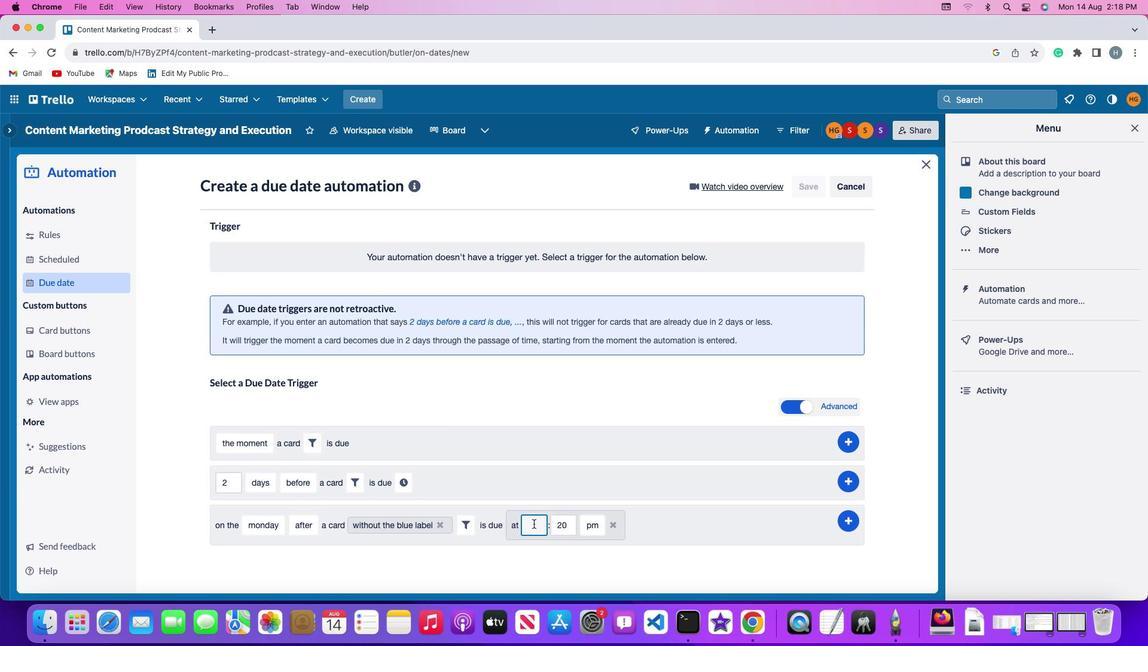 
Action: Mouse moved to (533, 523)
Screenshot: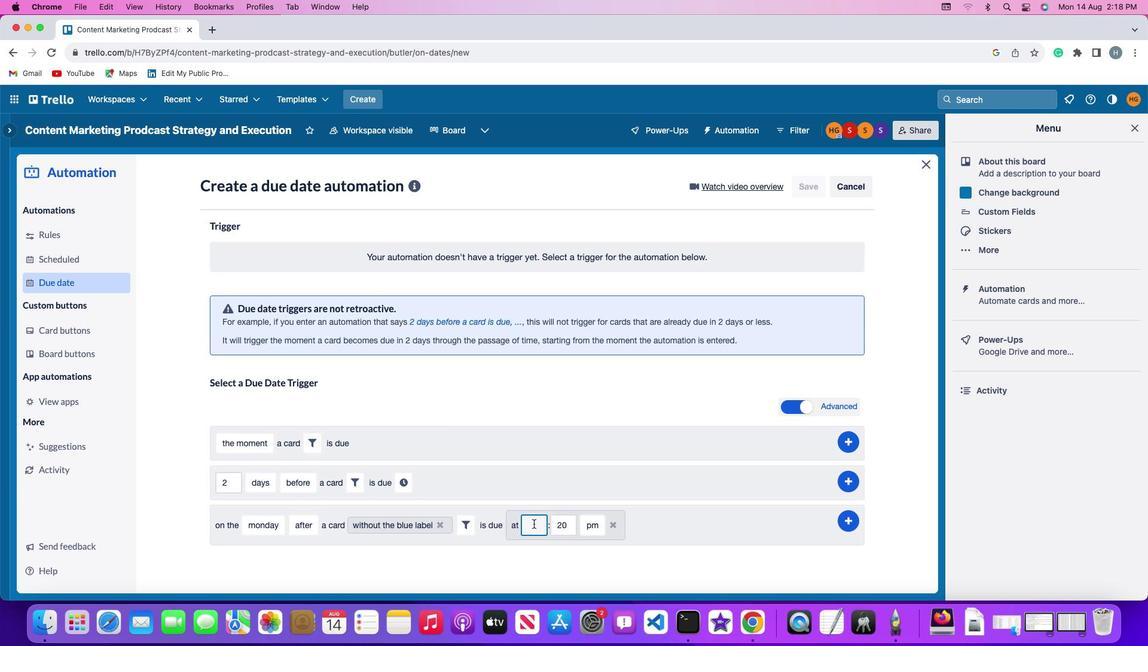 
Action: Key pressed '1''1'
Screenshot: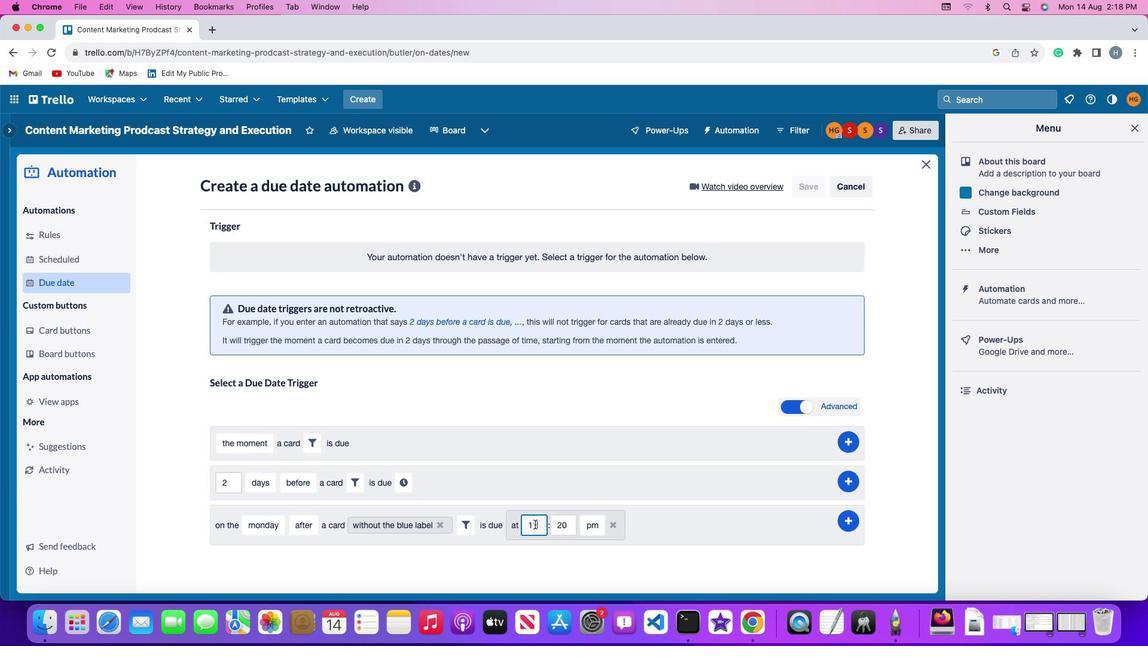 
Action: Mouse moved to (564, 526)
Screenshot: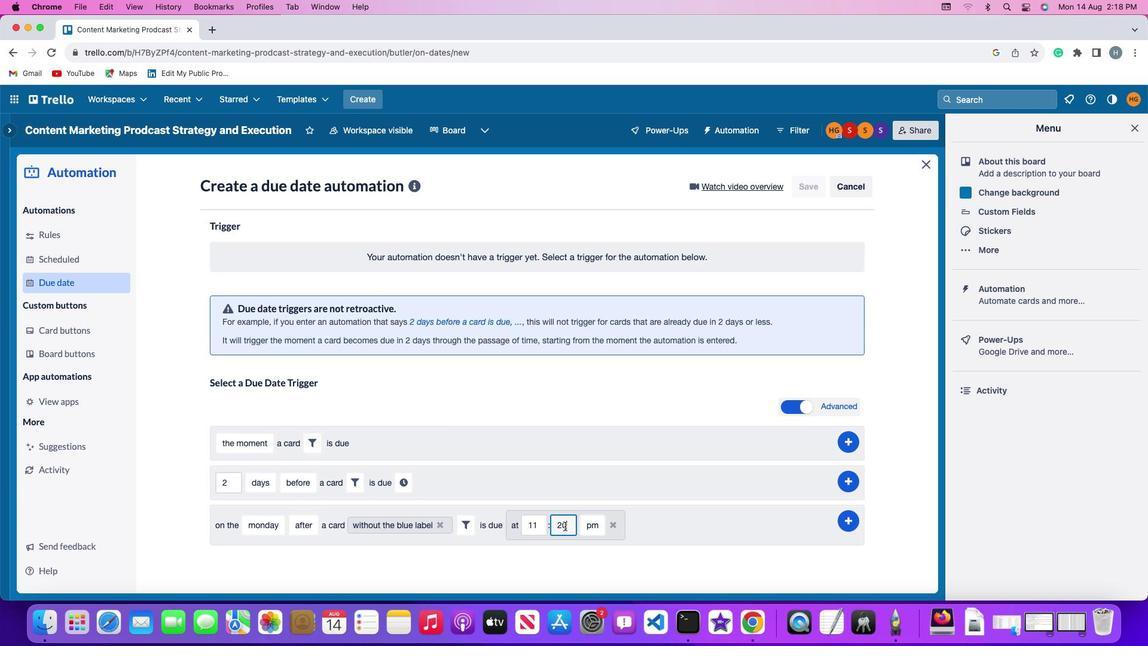 
Action: Mouse pressed left at (564, 526)
Screenshot: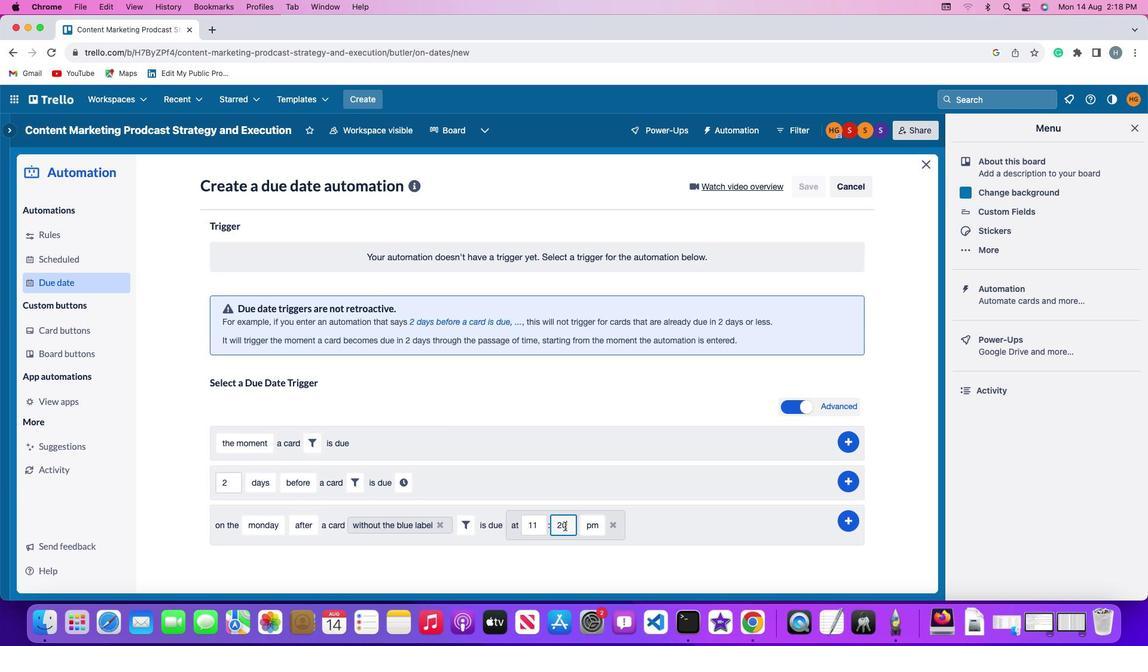 
Action: Key pressed Key.backspaceKey.backspace'0''0'
Screenshot: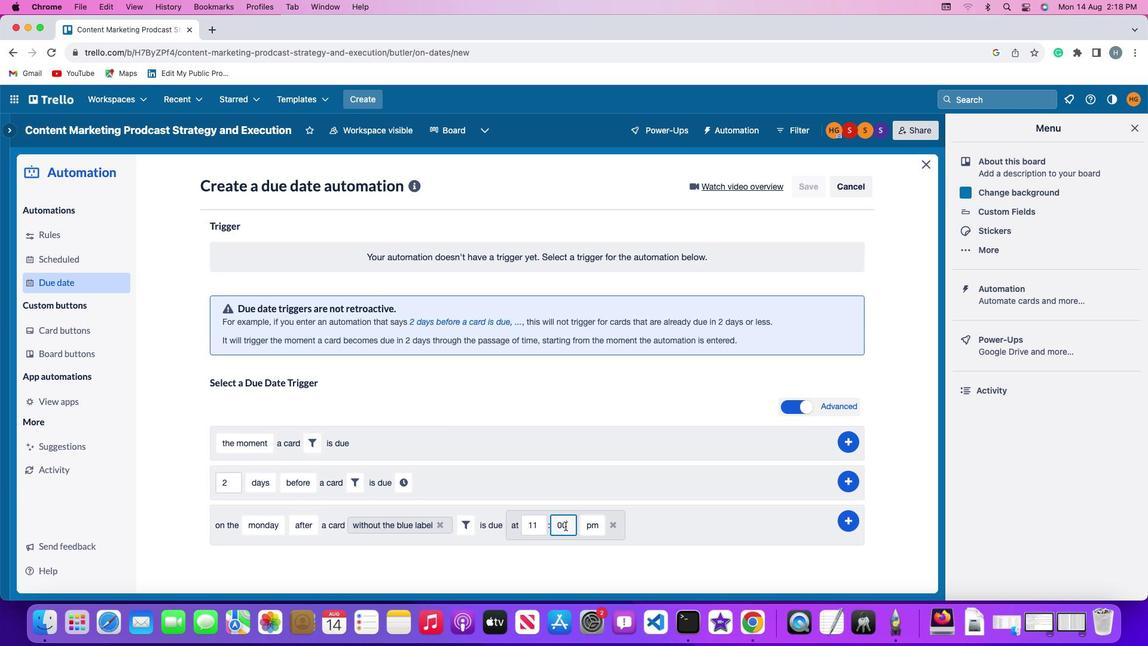 
Action: Mouse moved to (590, 524)
Screenshot: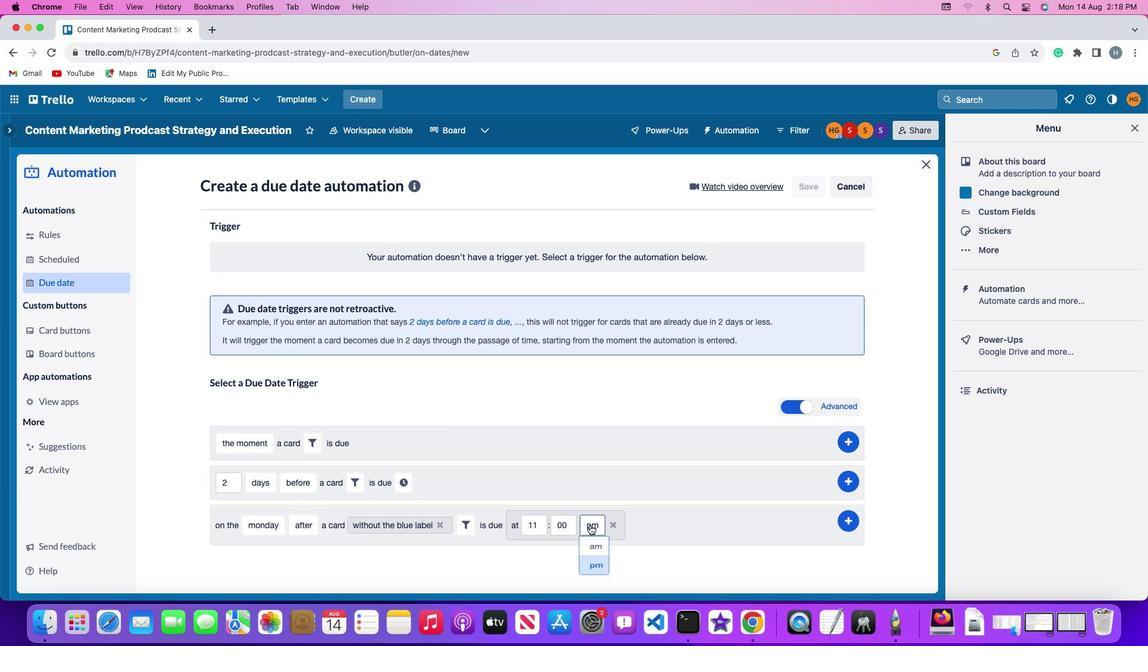 
Action: Mouse pressed left at (590, 524)
Screenshot: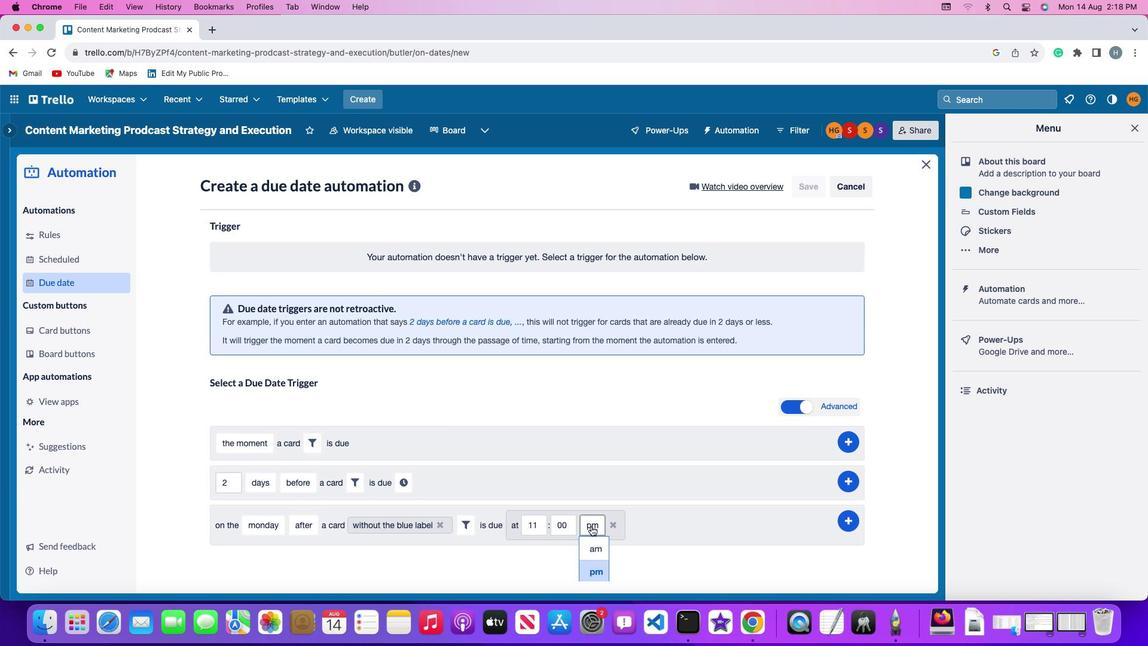 
Action: Mouse moved to (590, 549)
Screenshot: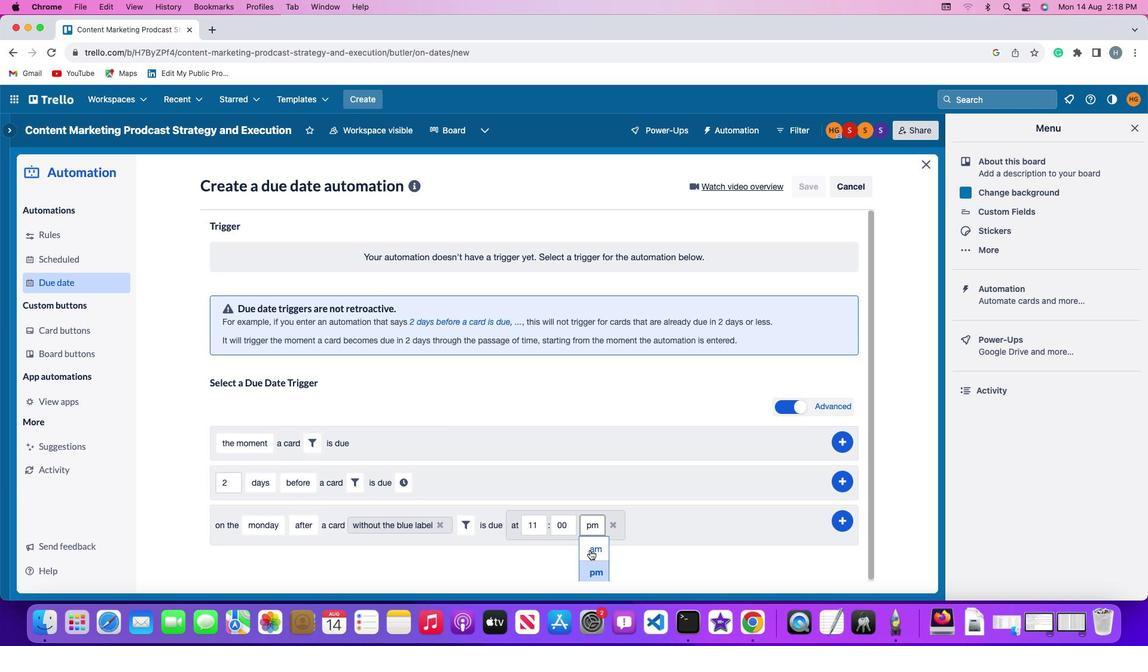 
Action: Mouse pressed left at (590, 549)
Screenshot: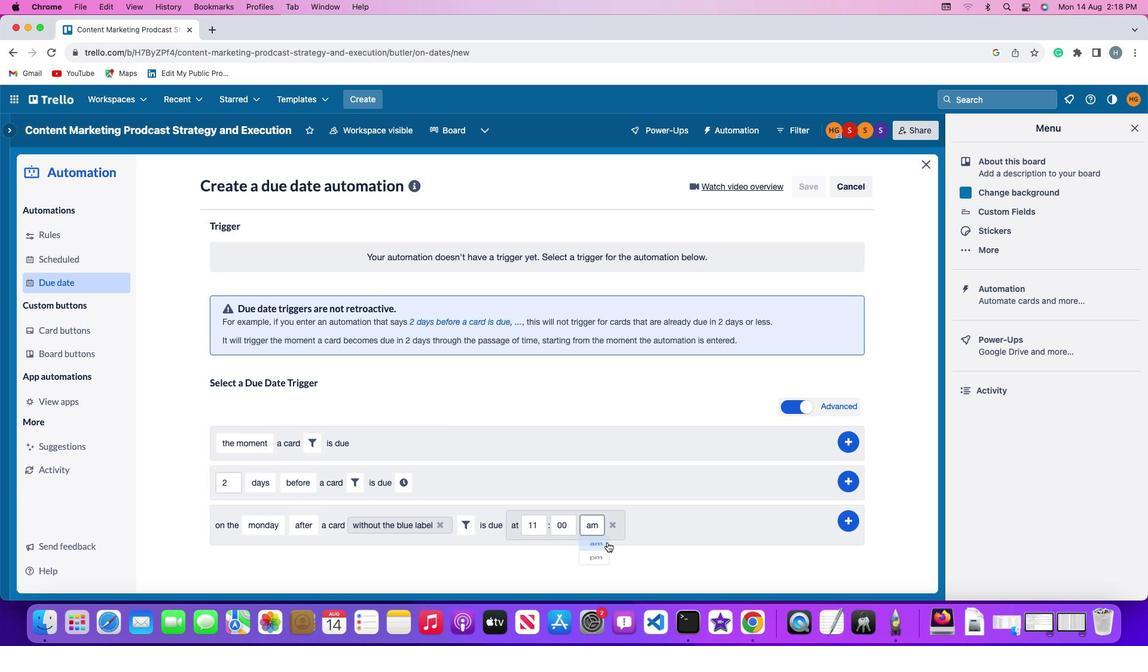 
Action: Mouse moved to (850, 520)
Screenshot: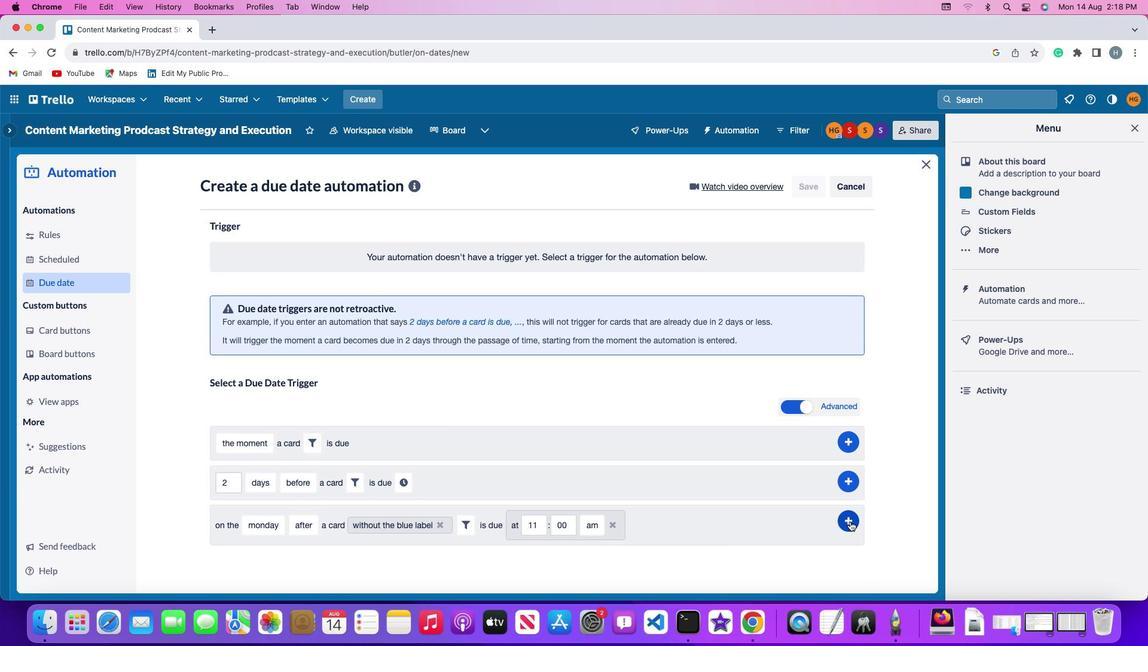 
Action: Mouse pressed left at (850, 520)
Screenshot: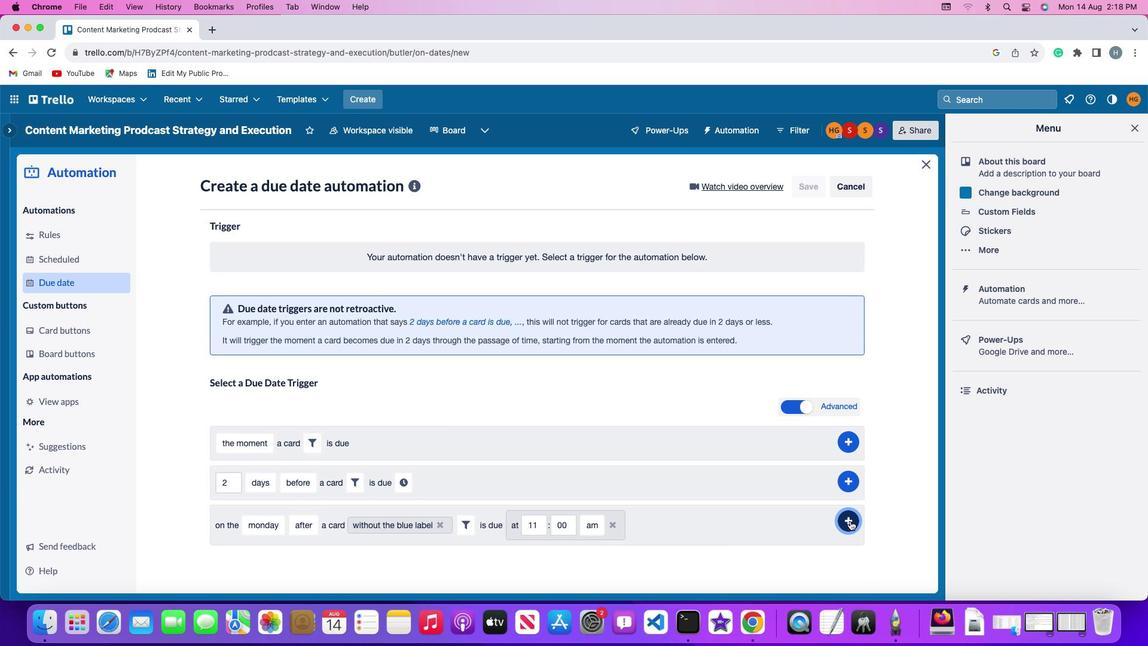 
Action: Mouse moved to (894, 375)
Screenshot: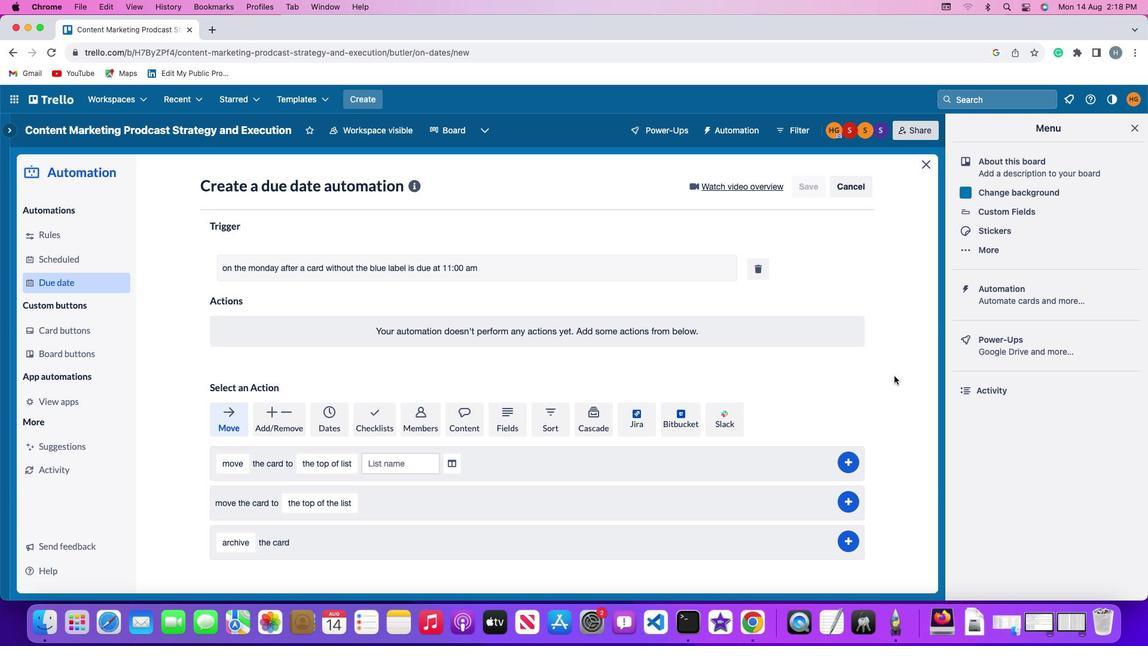 
